 Task: Look for space in Belmont, United States from 10th June, 2023 to 25th June, 2023 for 4 adults in price range Rs.10000 to Rs.15000. Place can be private room with 4 bedrooms having 4 beds and 4 bathrooms. Property type can be house, flat, guest house, hotel. Amenities needed are: wifi, TV, free parkinig on premises, gym, breakfast. Booking option can be shelf check-in. Required host language is English.
Action: Mouse moved to (472, 93)
Screenshot: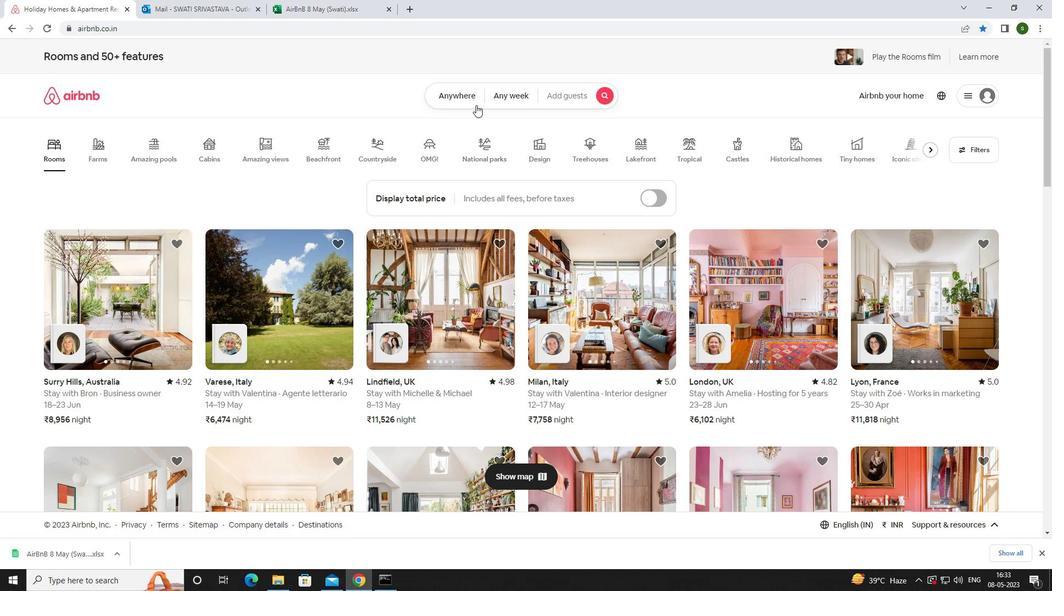 
Action: Mouse pressed left at (472, 93)
Screenshot: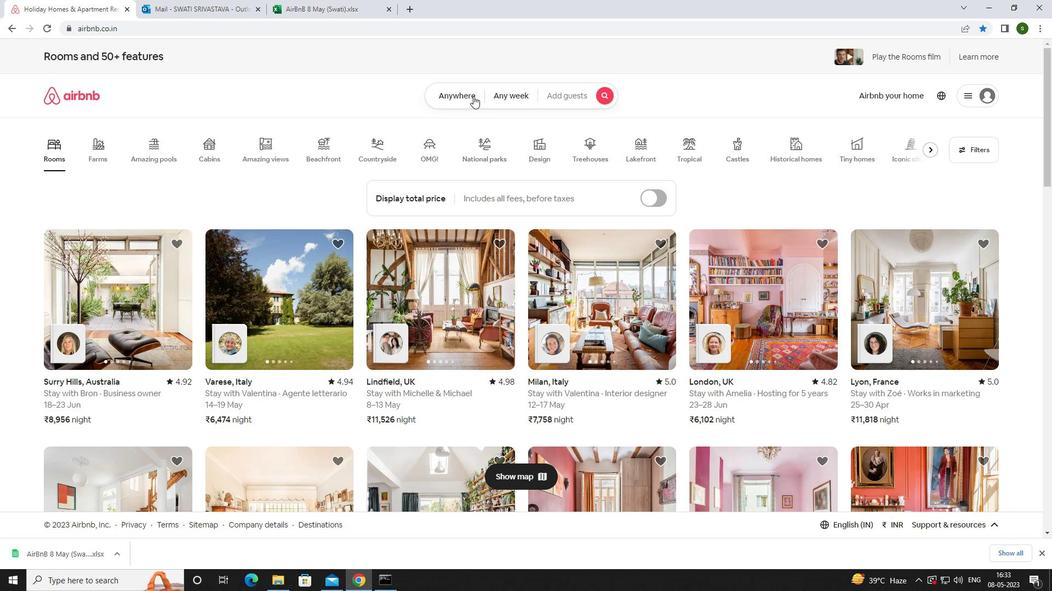 
Action: Mouse moved to (399, 144)
Screenshot: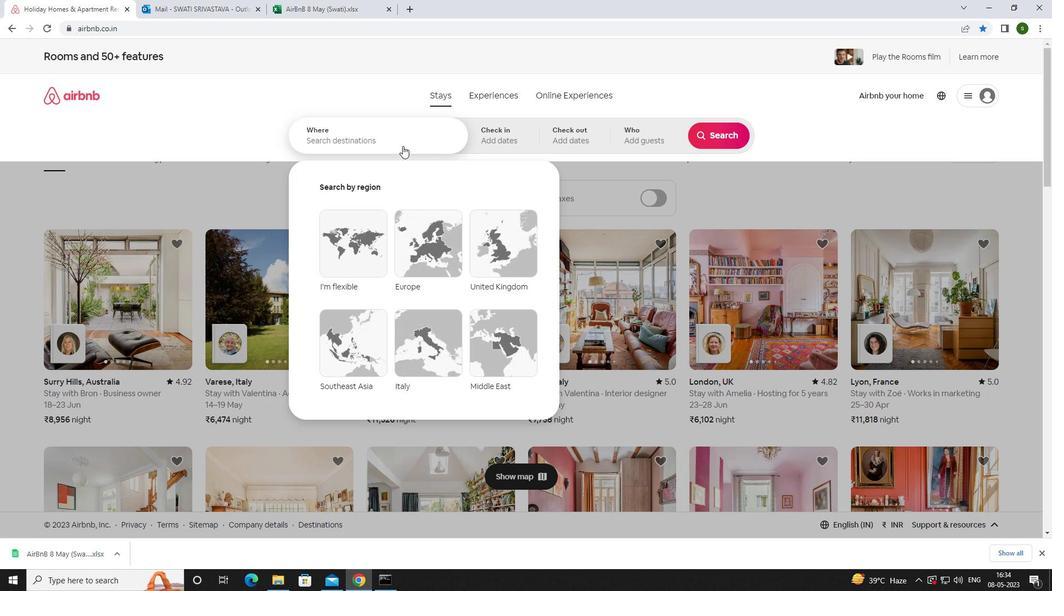 
Action: Mouse pressed left at (399, 144)
Screenshot: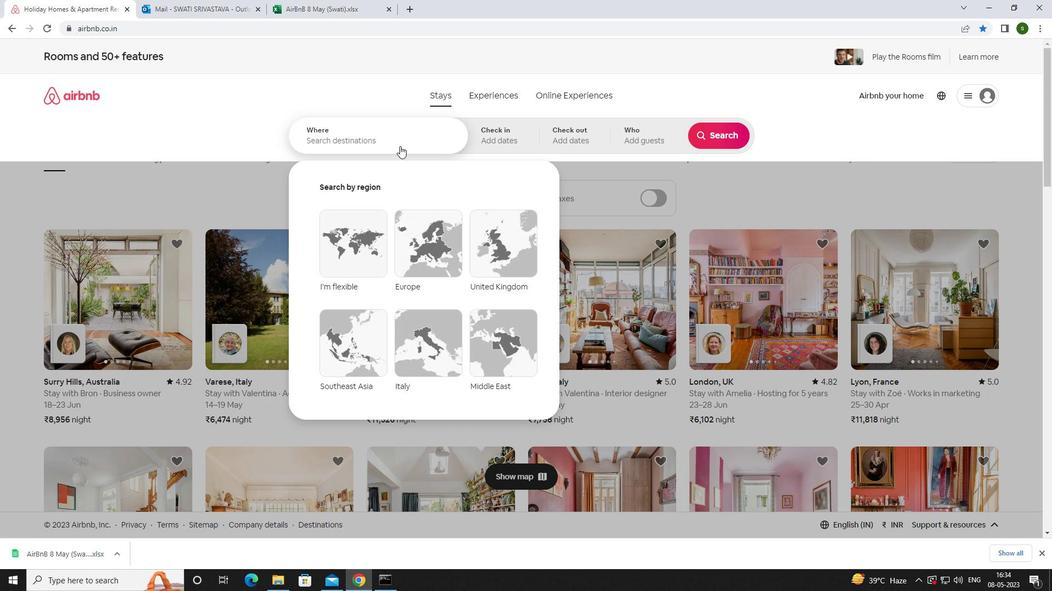 
Action: Mouse moved to (400, 144)
Screenshot: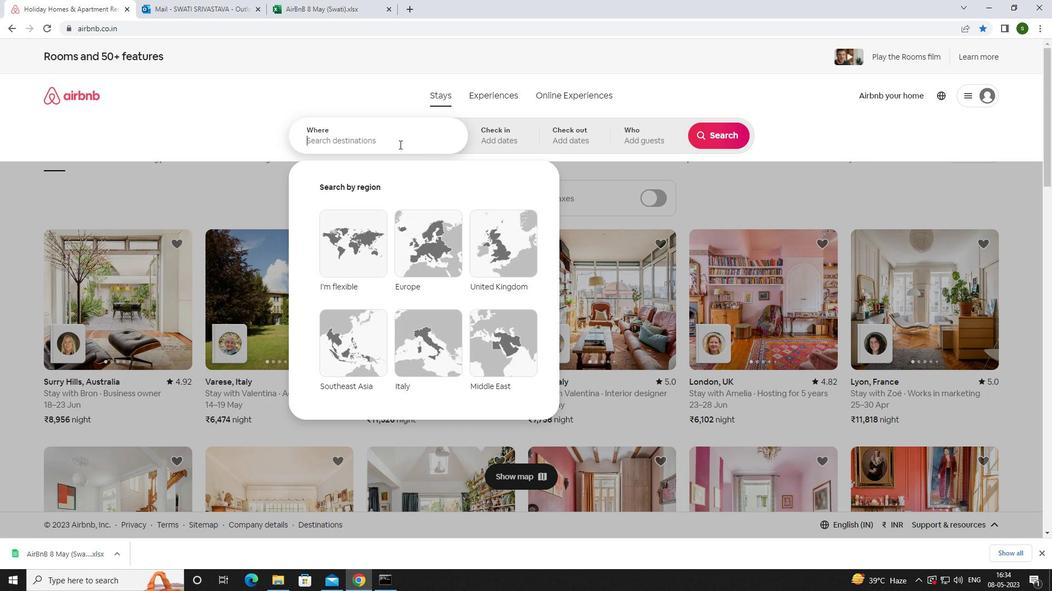 
Action: Key pressed <Key.caps_lock>b<Key.caps_lock>elmont,<Key.space><Key.caps_lock>u<Key.caps_lock>nited<Key.space>
Screenshot: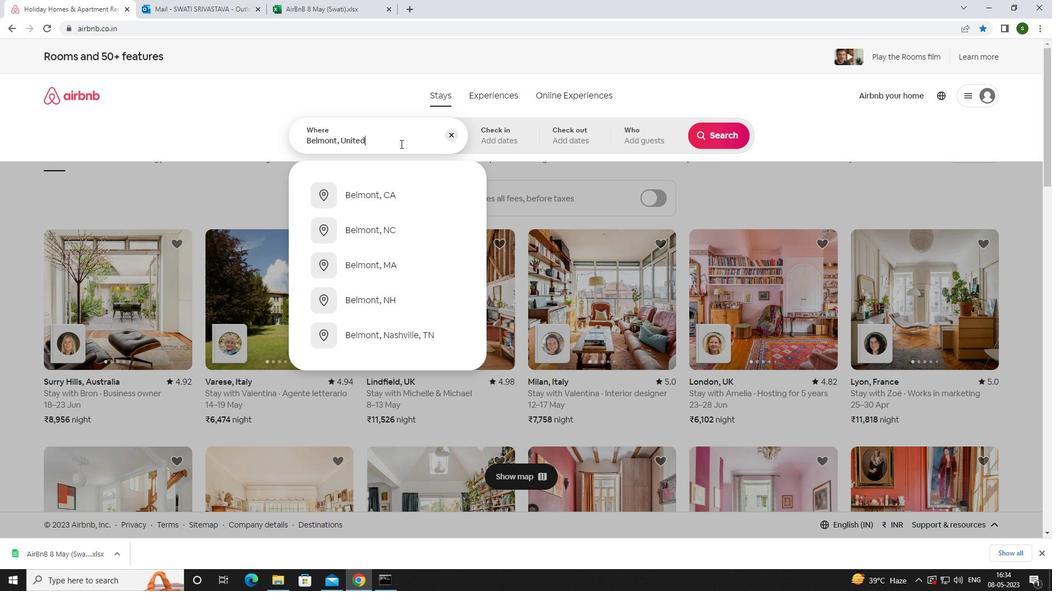 
Action: Mouse moved to (401, 144)
Screenshot: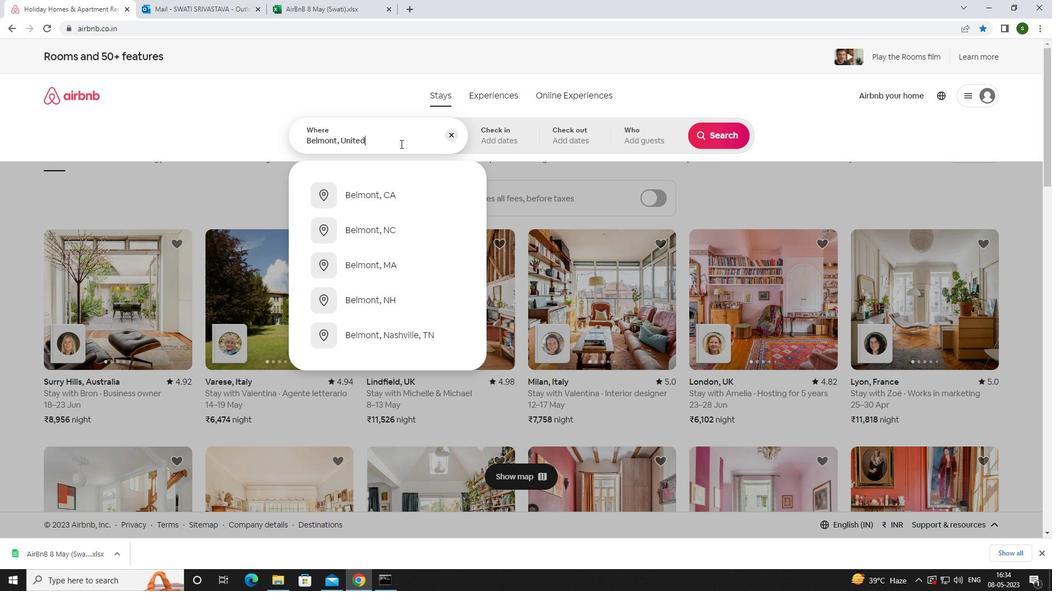 
Action: Key pressed <Key.caps_lock>s<Key.caps_lock>tates<Key.enter>
Screenshot: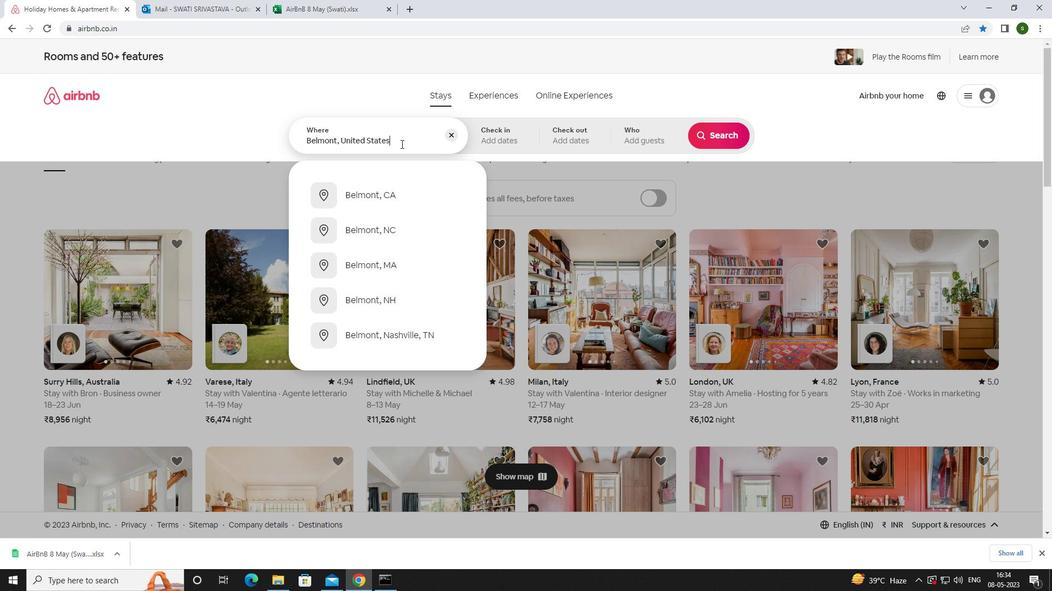 
Action: Mouse moved to (704, 292)
Screenshot: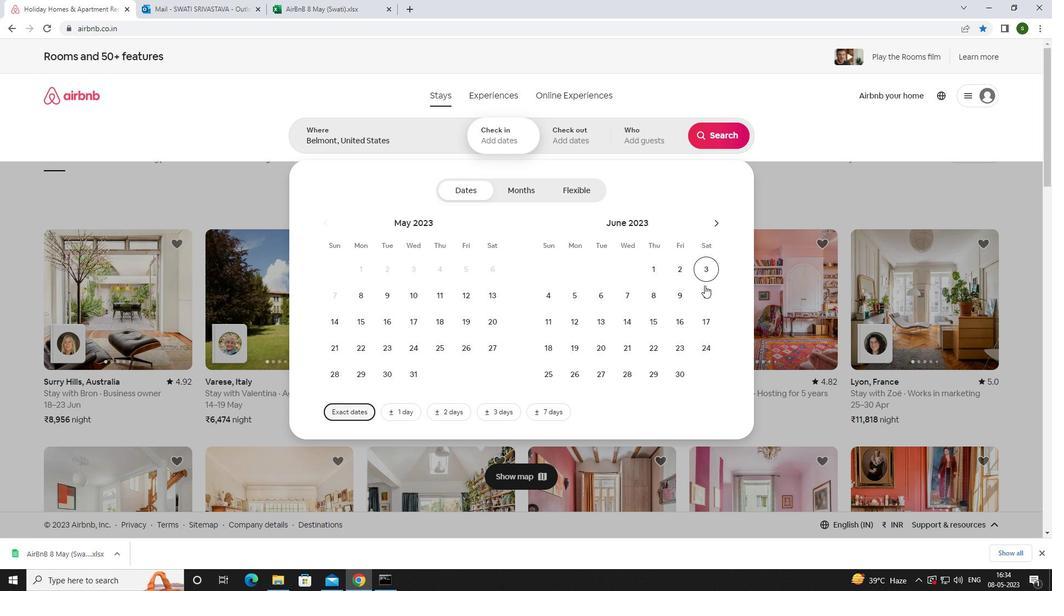 
Action: Mouse pressed left at (704, 292)
Screenshot: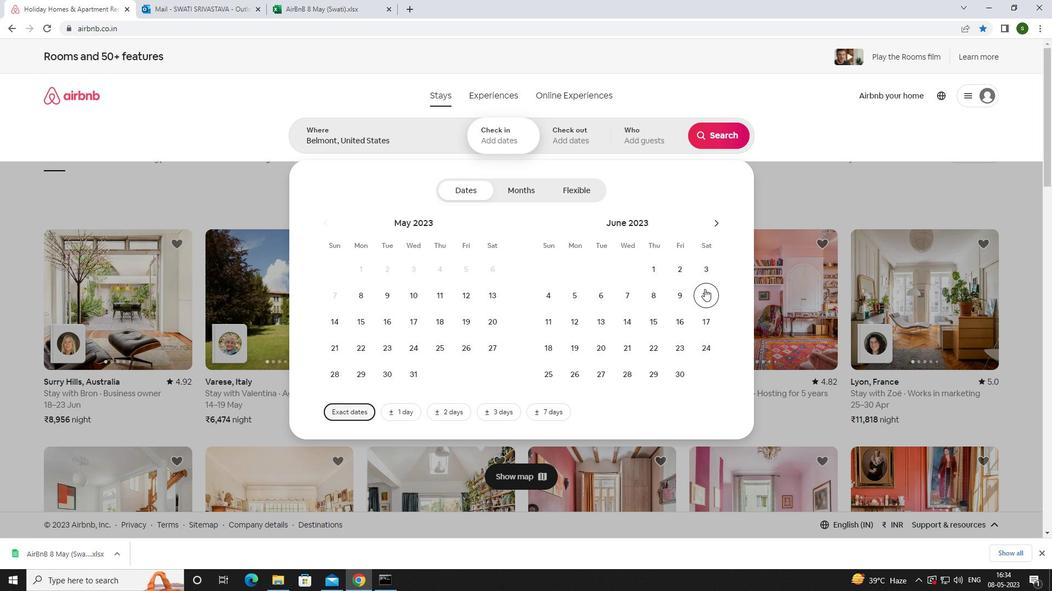 
Action: Mouse moved to (555, 373)
Screenshot: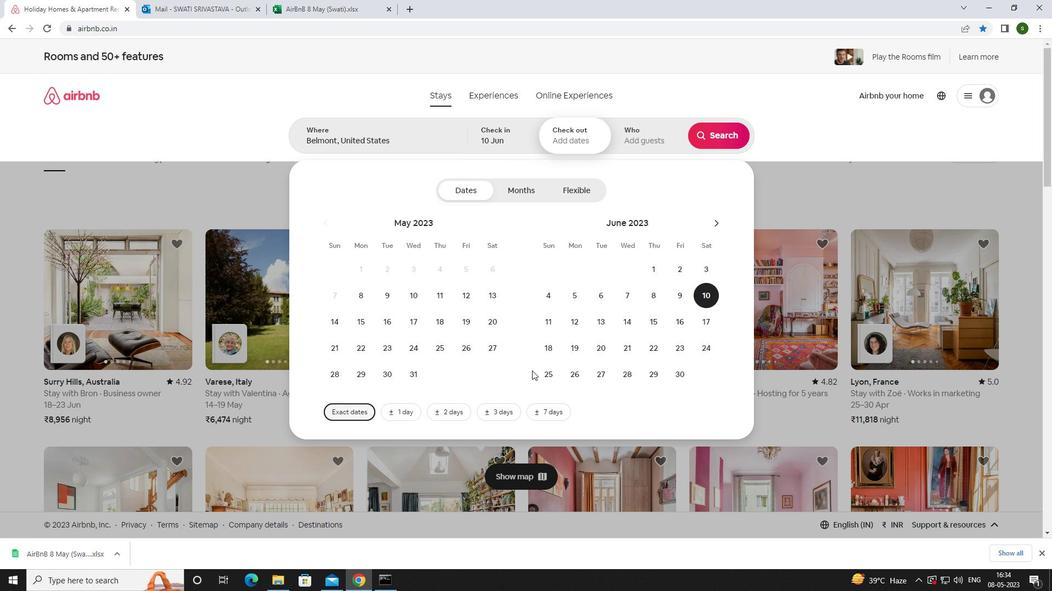 
Action: Mouse pressed left at (555, 373)
Screenshot: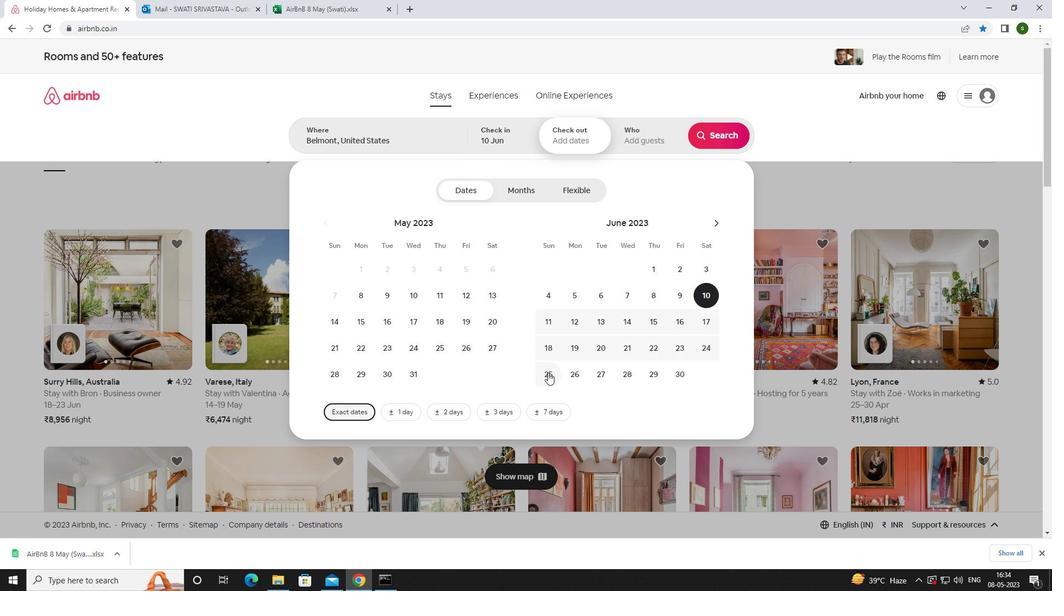 
Action: Mouse moved to (644, 141)
Screenshot: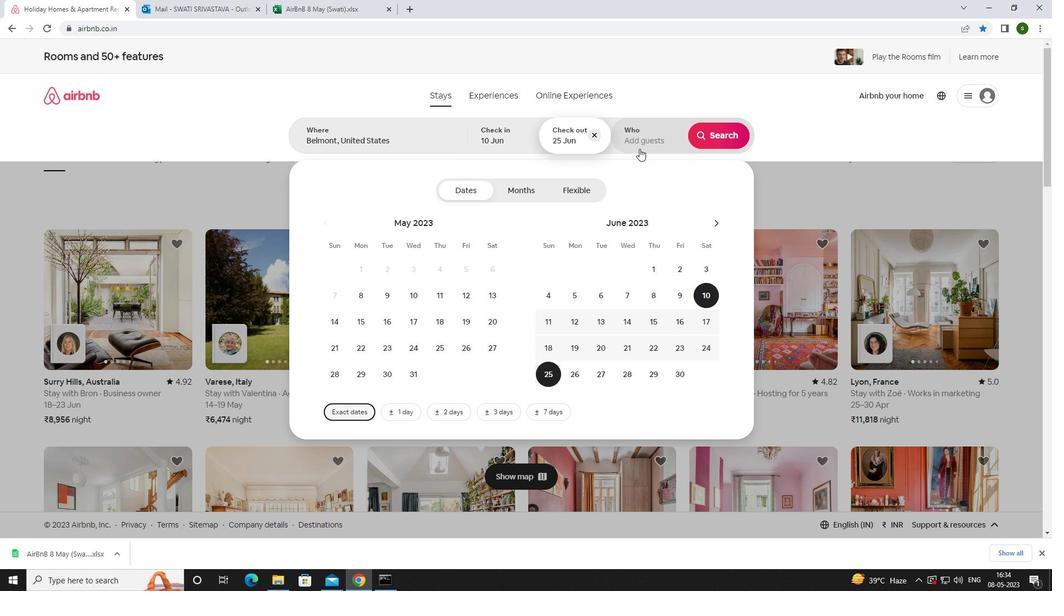 
Action: Mouse pressed left at (644, 141)
Screenshot: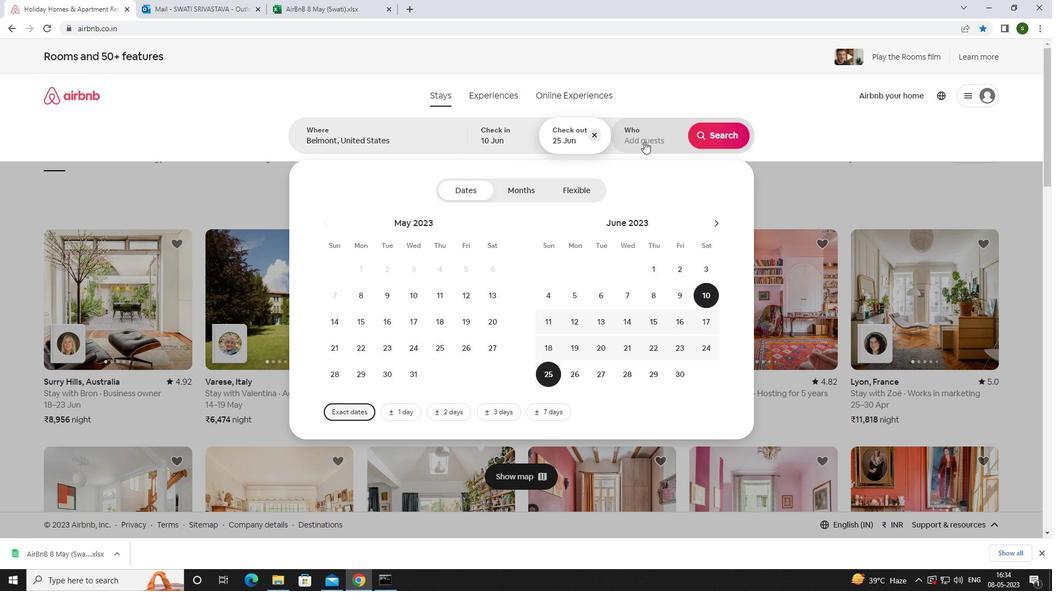 
Action: Mouse moved to (719, 196)
Screenshot: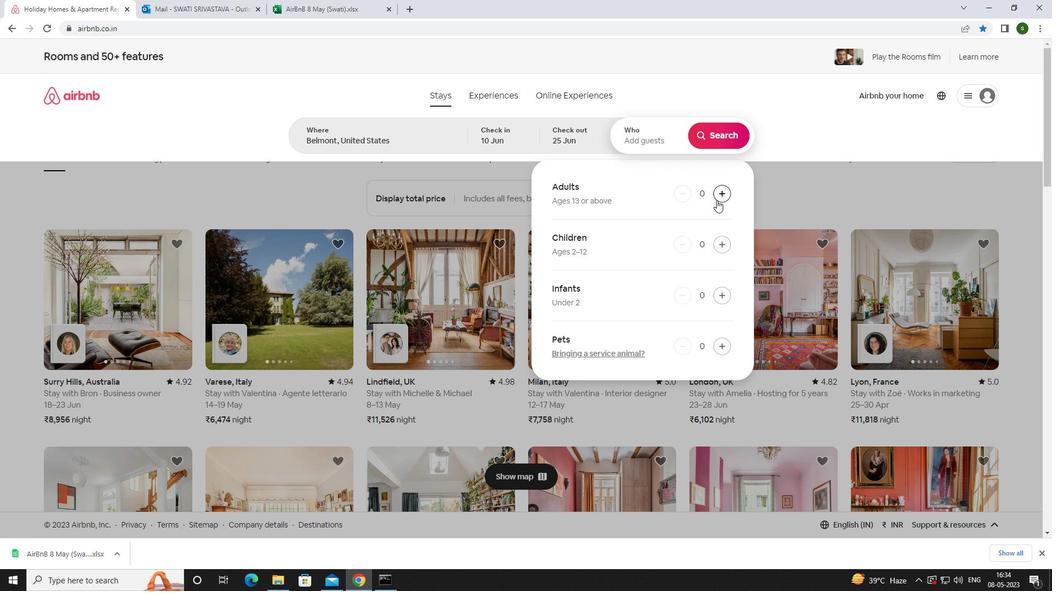 
Action: Mouse pressed left at (719, 196)
Screenshot: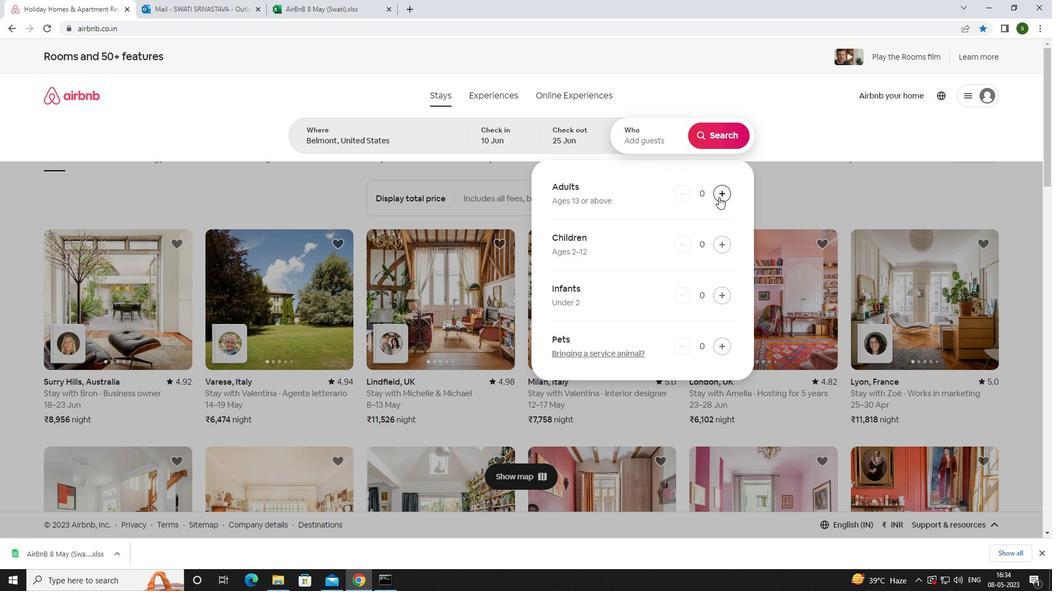 
Action: Mouse pressed left at (719, 196)
Screenshot: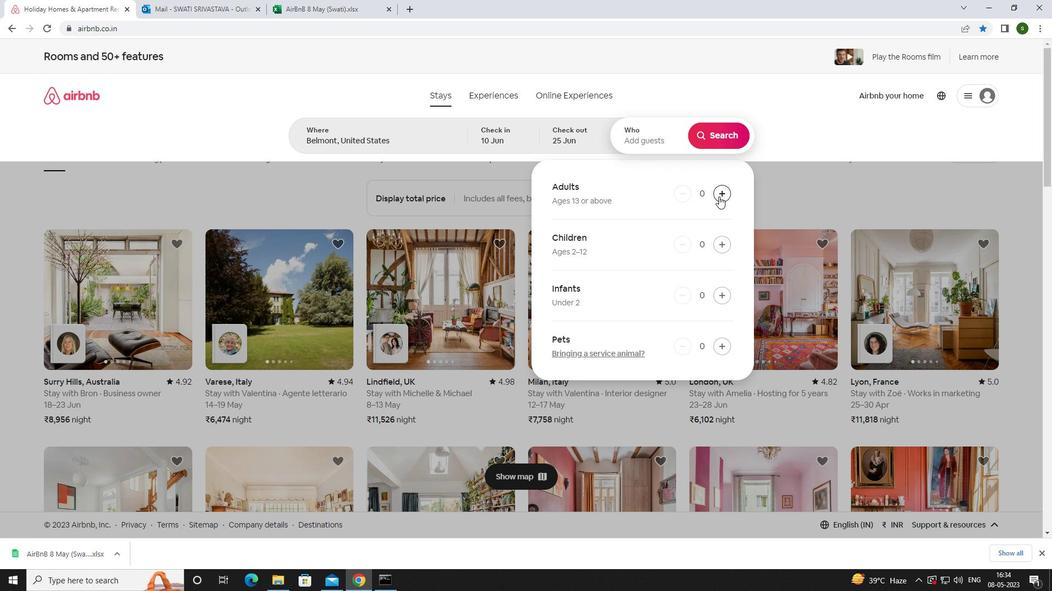 
Action: Mouse pressed left at (719, 196)
Screenshot: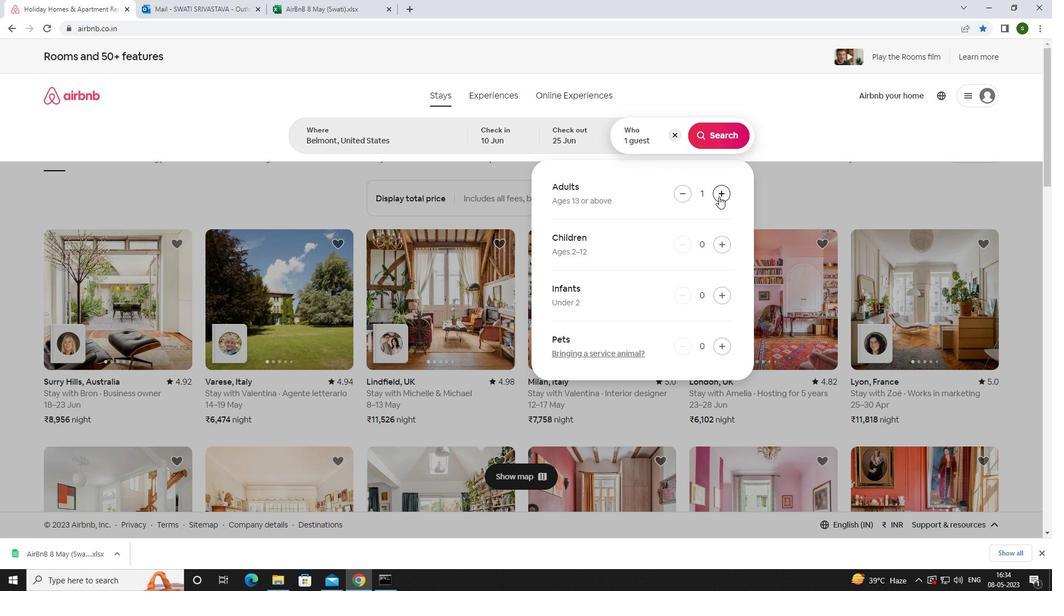 
Action: Mouse pressed left at (719, 196)
Screenshot: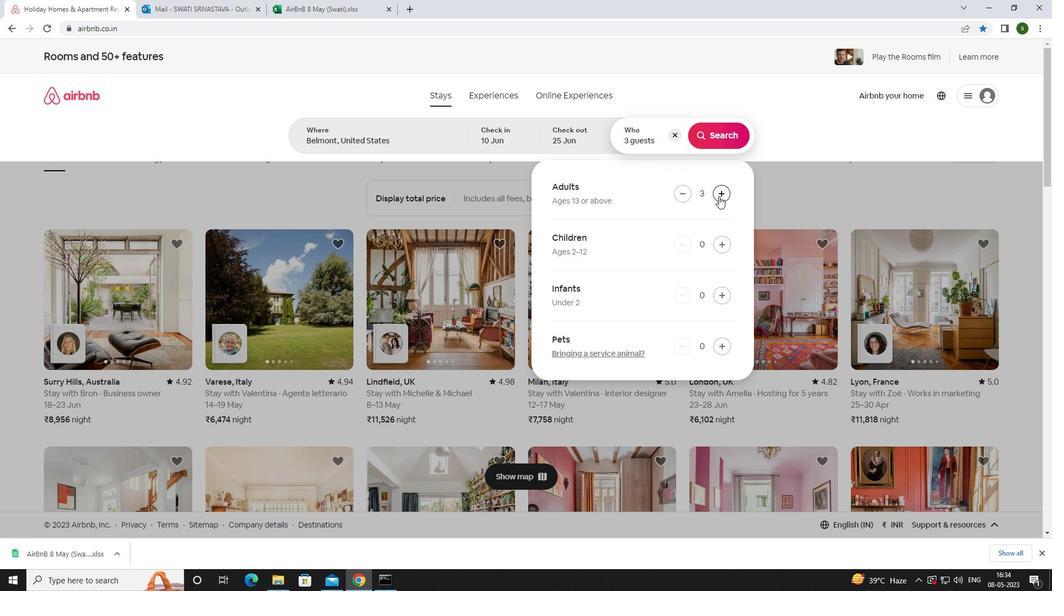 
Action: Mouse moved to (722, 133)
Screenshot: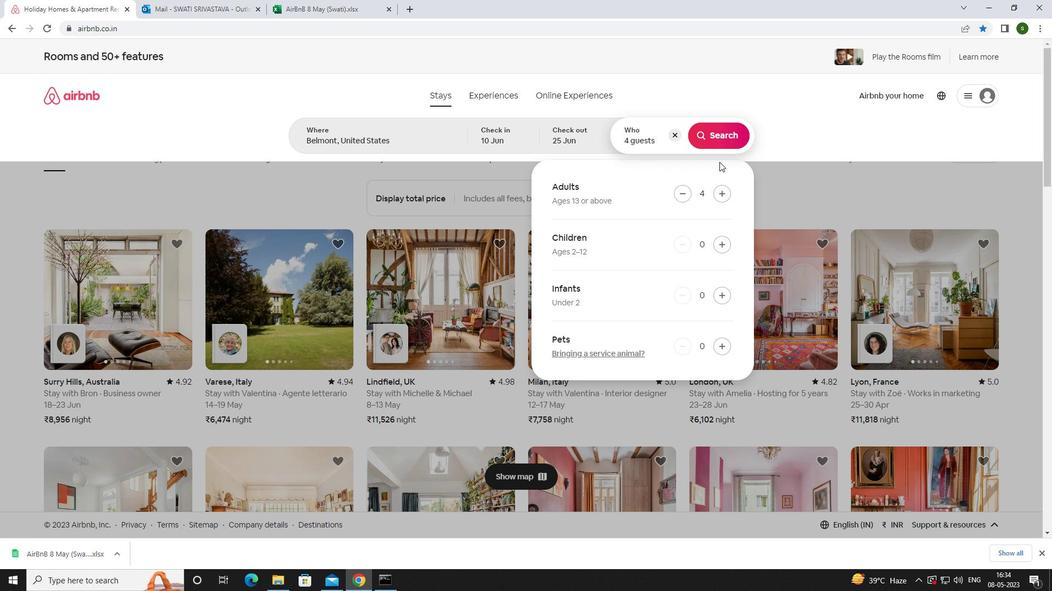
Action: Mouse pressed left at (722, 133)
Screenshot: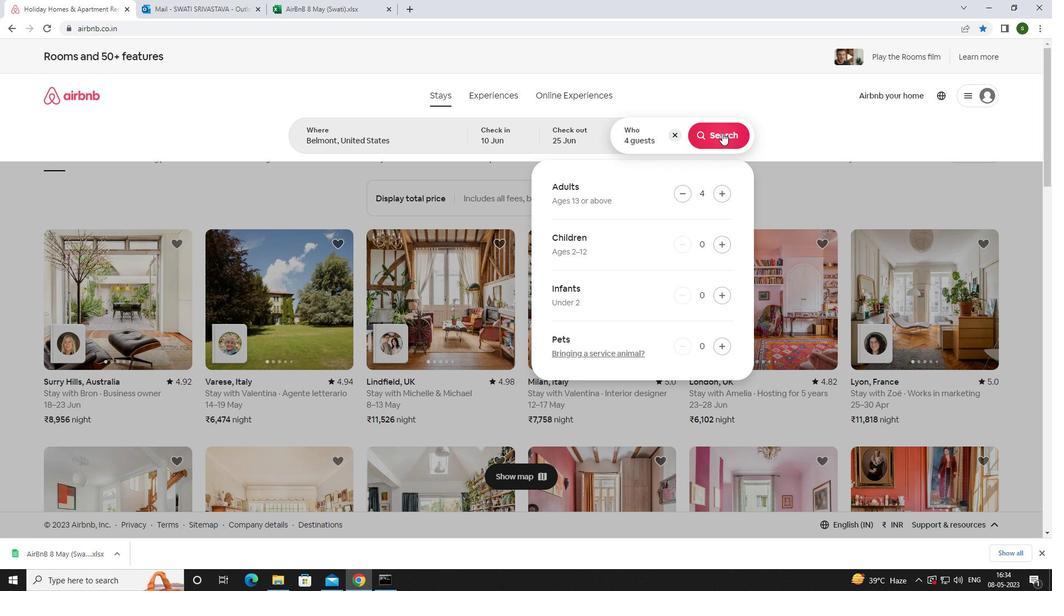 
Action: Mouse moved to (1015, 108)
Screenshot: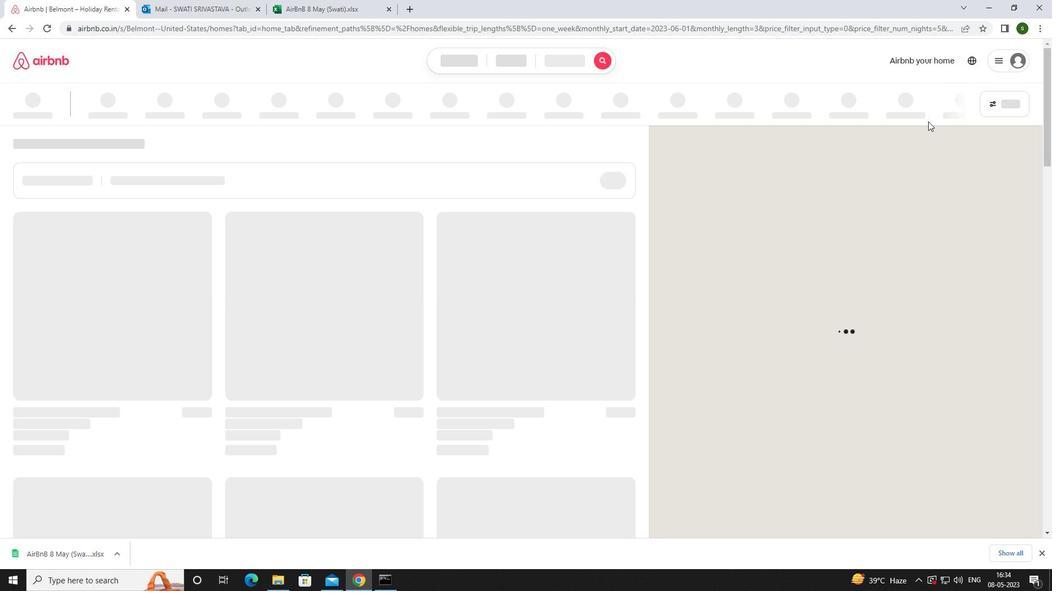 
Action: Mouse pressed left at (1015, 108)
Screenshot: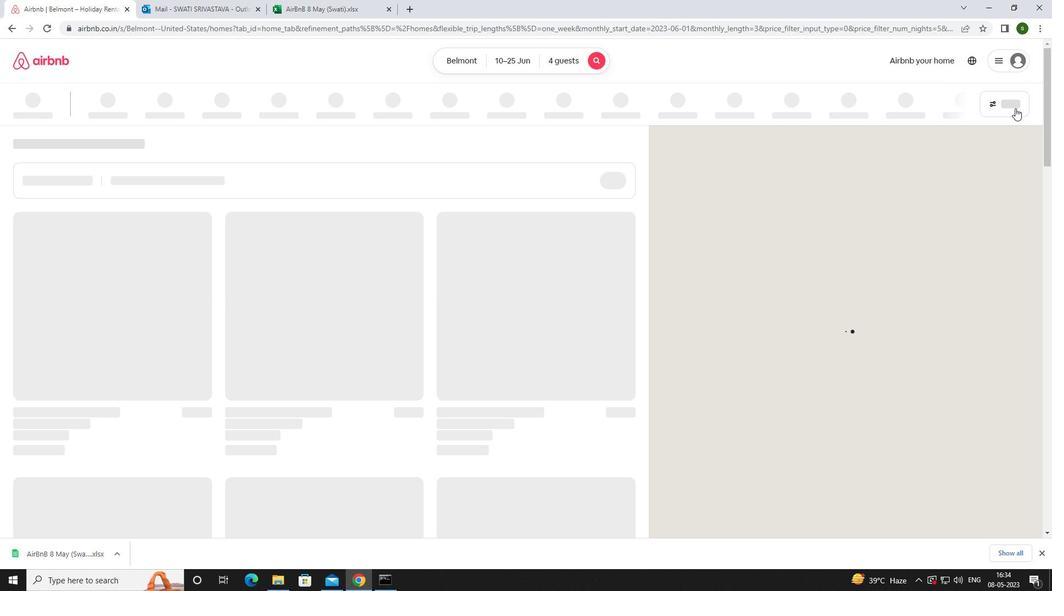 
Action: Mouse moved to (423, 378)
Screenshot: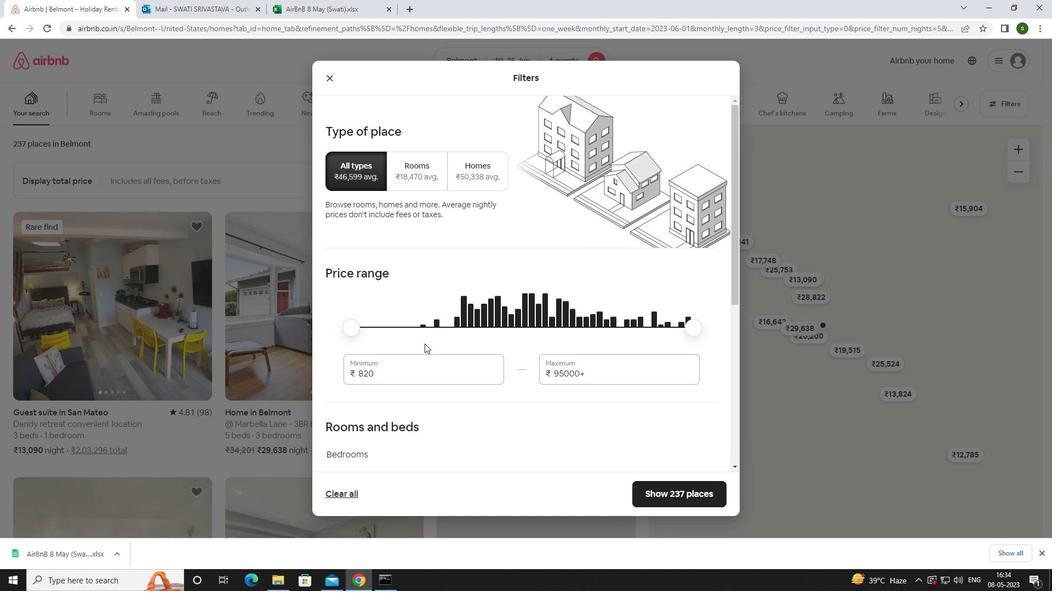 
Action: Mouse pressed left at (423, 378)
Screenshot: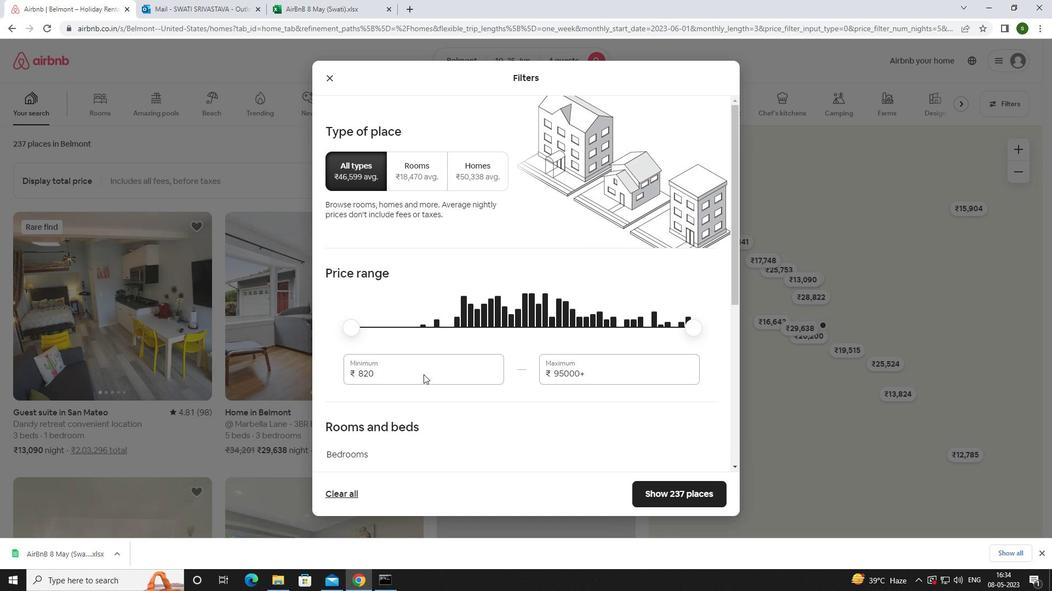 
Action: Mouse moved to (422, 378)
Screenshot: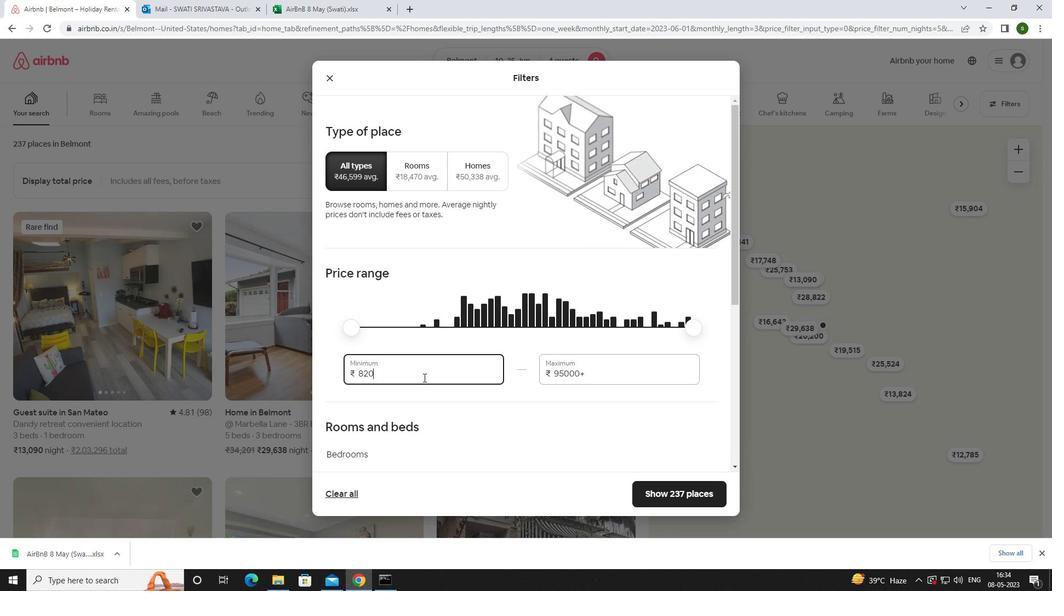 
Action: Key pressed <Key.backspace><Key.backspace><Key.backspace><Key.backspace>10000
Screenshot: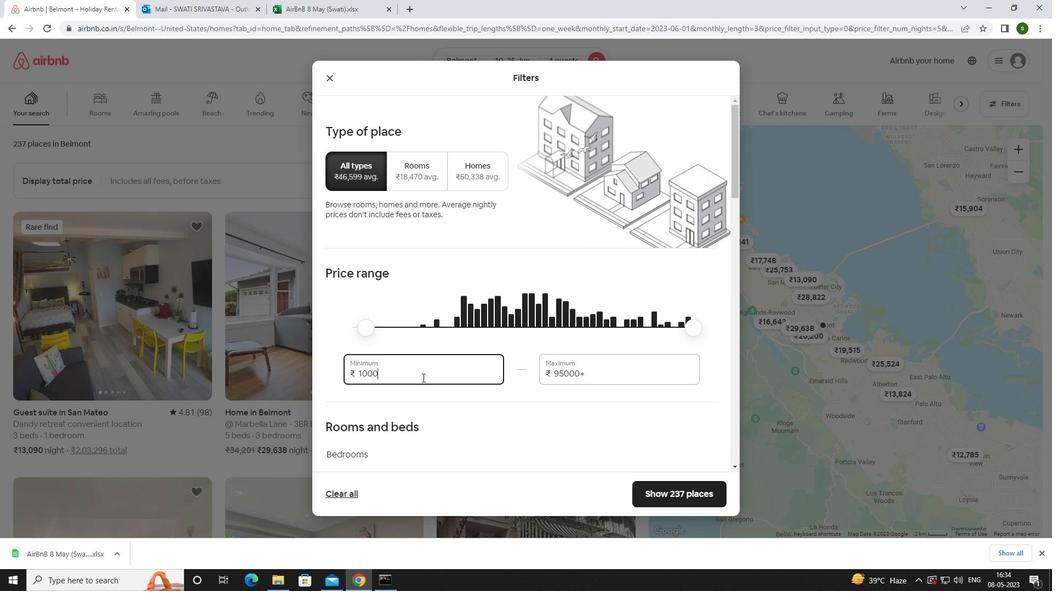 
Action: Mouse moved to (590, 370)
Screenshot: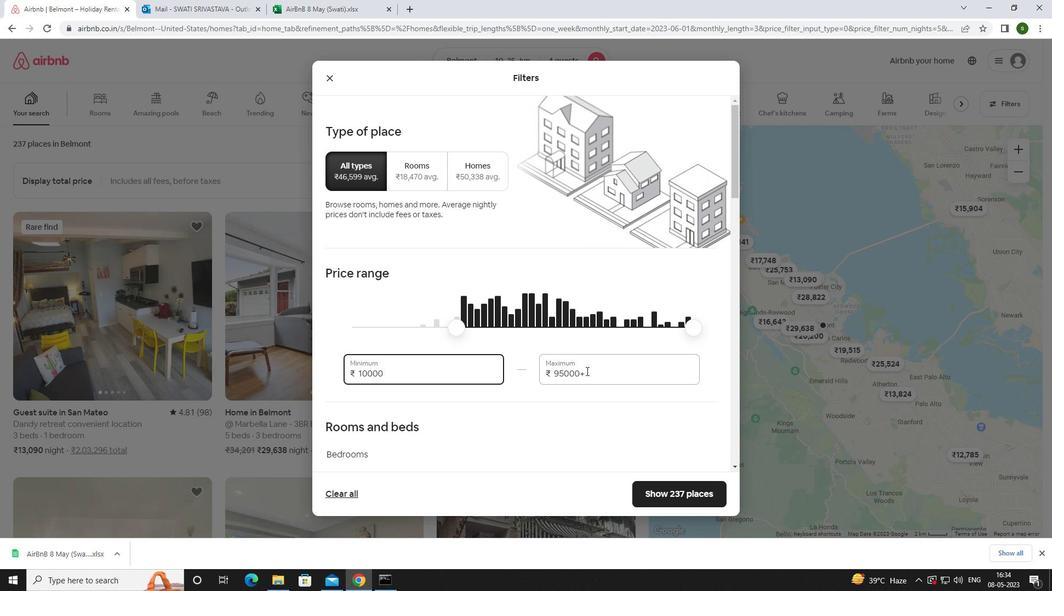 
Action: Mouse pressed left at (590, 370)
Screenshot: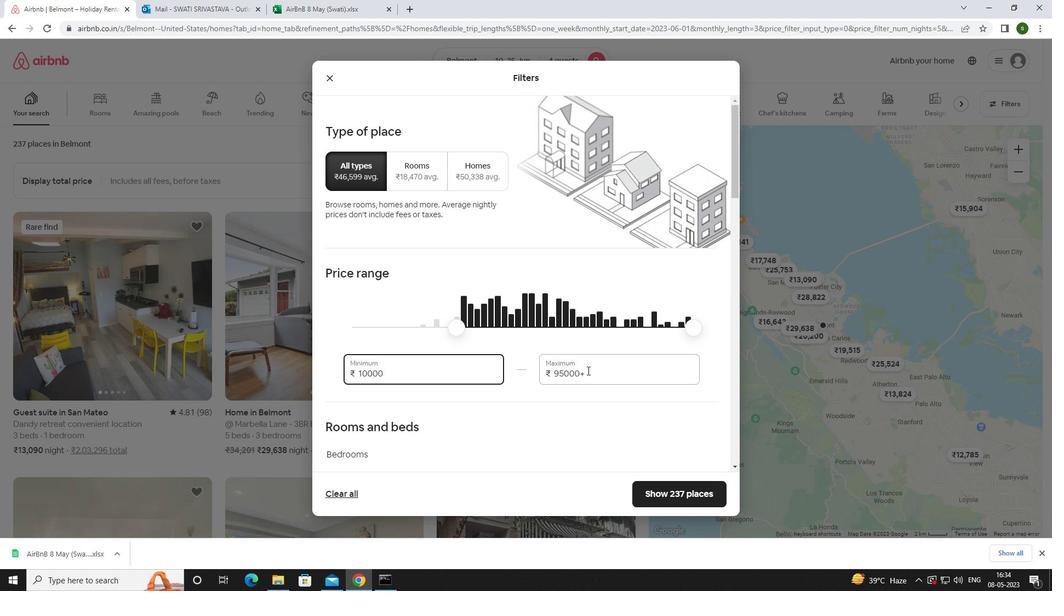 
Action: Key pressed <Key.backspace><Key.backspace><Key.backspace><Key.backspace><Key.backspace><Key.backspace><Key.backspace><Key.backspace><Key.backspace><Key.backspace><Key.backspace>15000
Screenshot: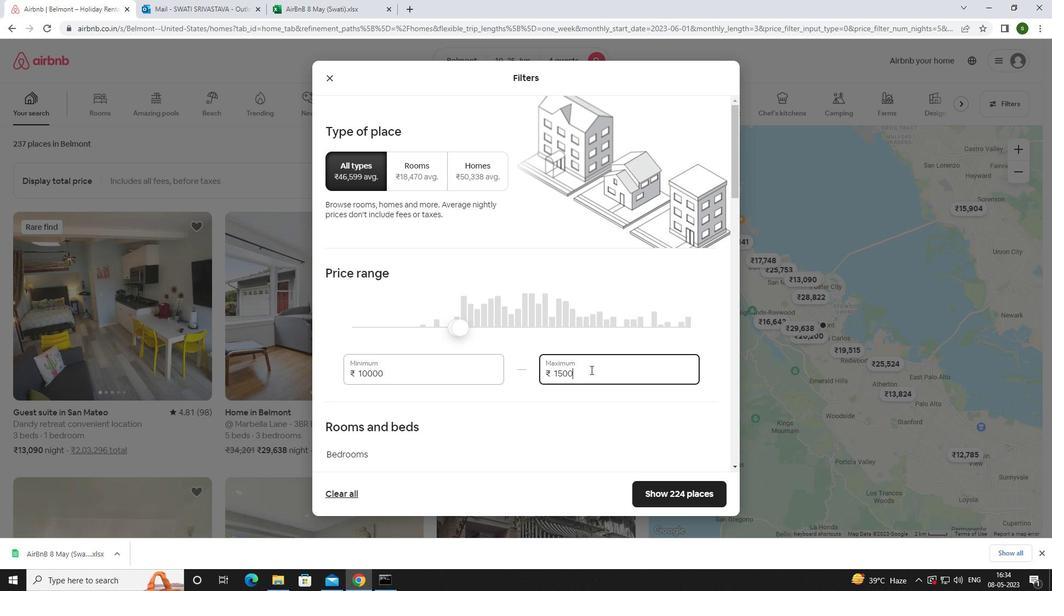 
Action: Mouse moved to (560, 367)
Screenshot: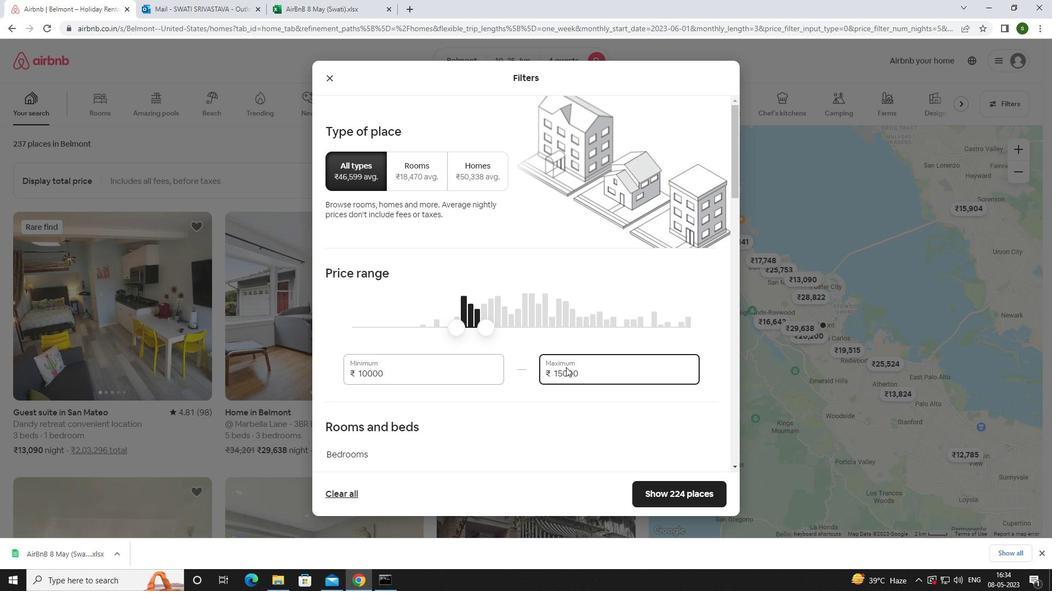
Action: Mouse scrolled (560, 366) with delta (0, 0)
Screenshot: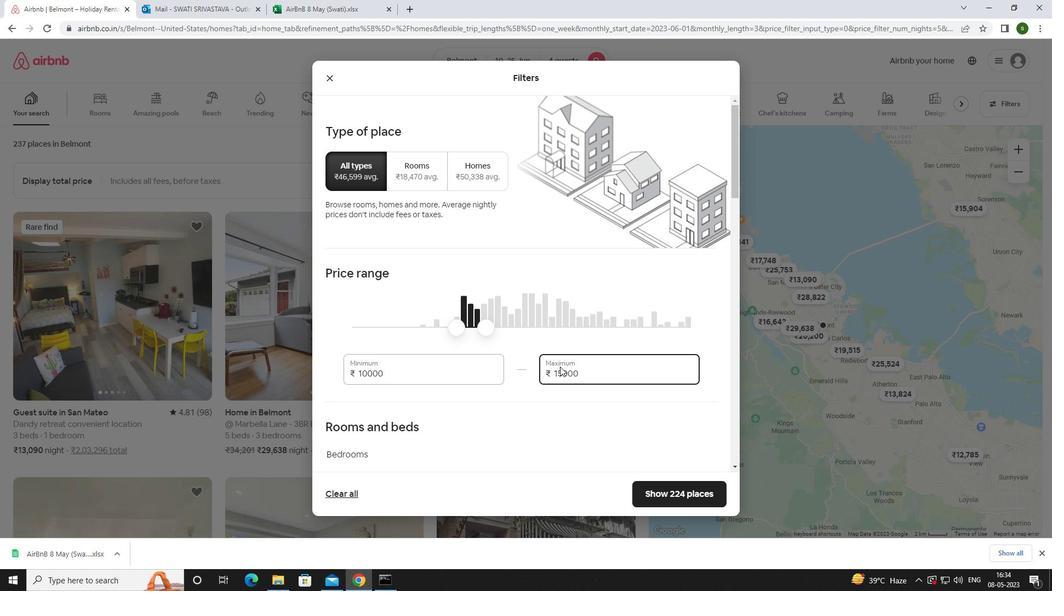
Action: Mouse scrolled (560, 366) with delta (0, 0)
Screenshot: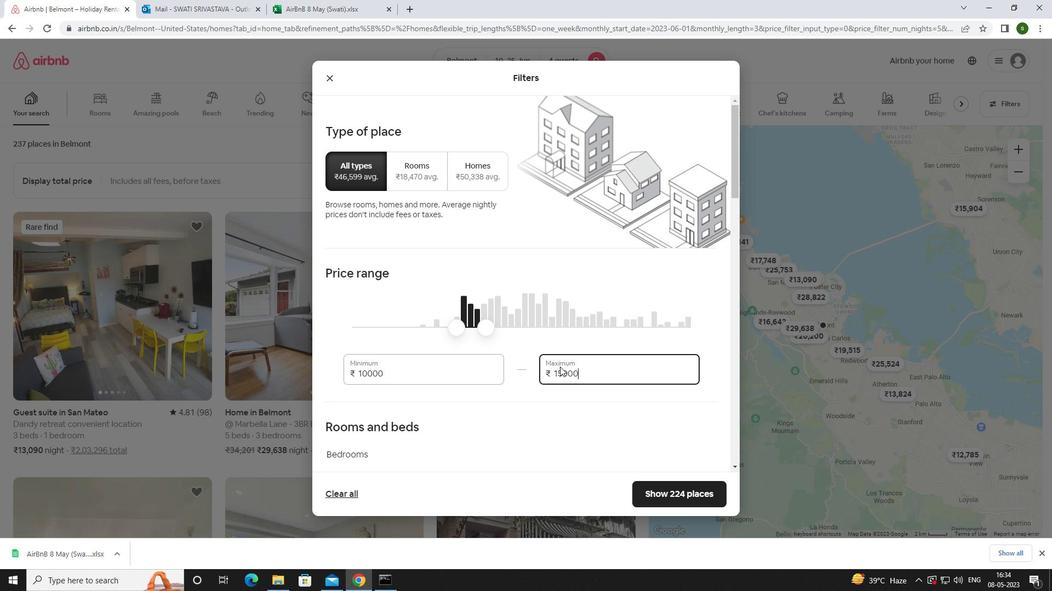 
Action: Mouse scrolled (560, 366) with delta (0, 0)
Screenshot: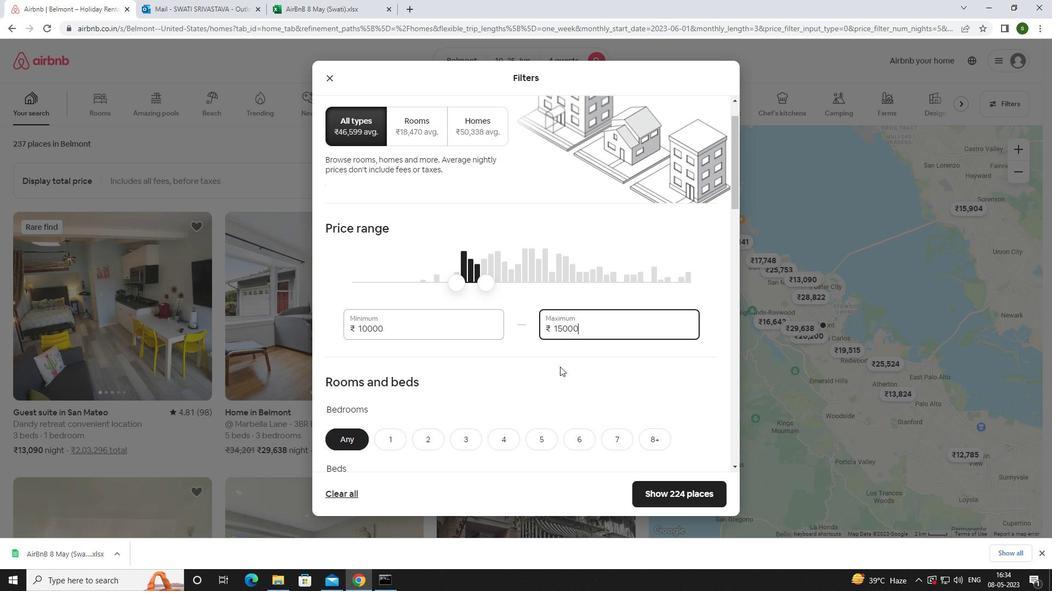 
Action: Mouse moved to (503, 320)
Screenshot: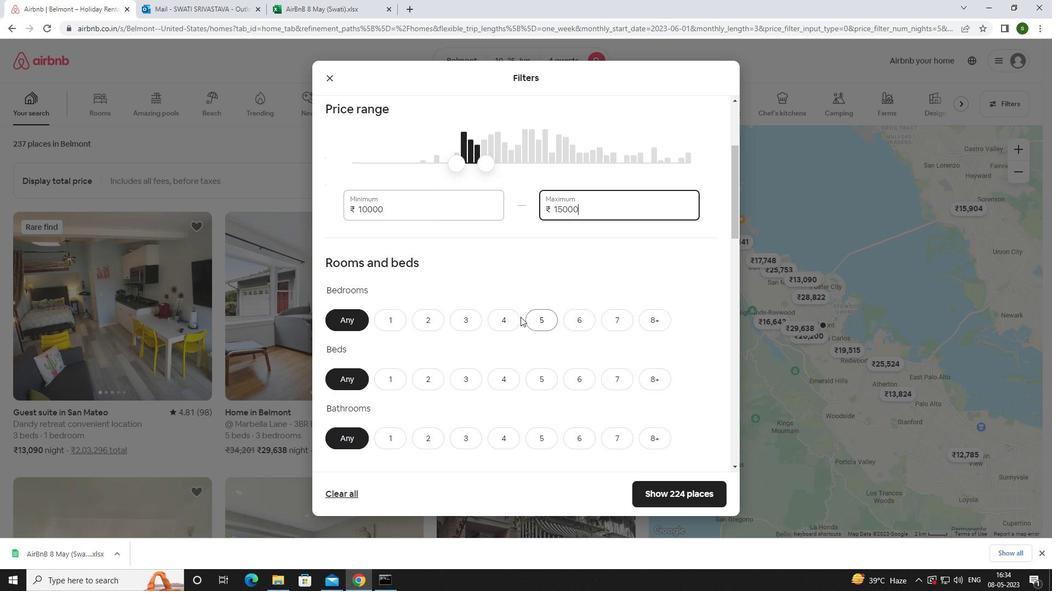
Action: Mouse pressed left at (503, 320)
Screenshot: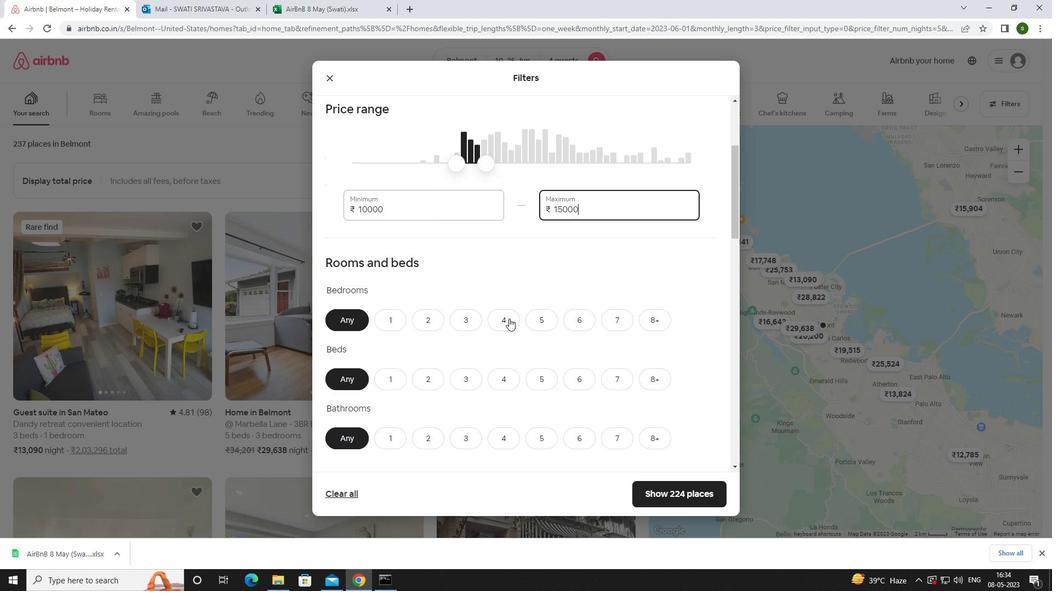 
Action: Mouse moved to (509, 380)
Screenshot: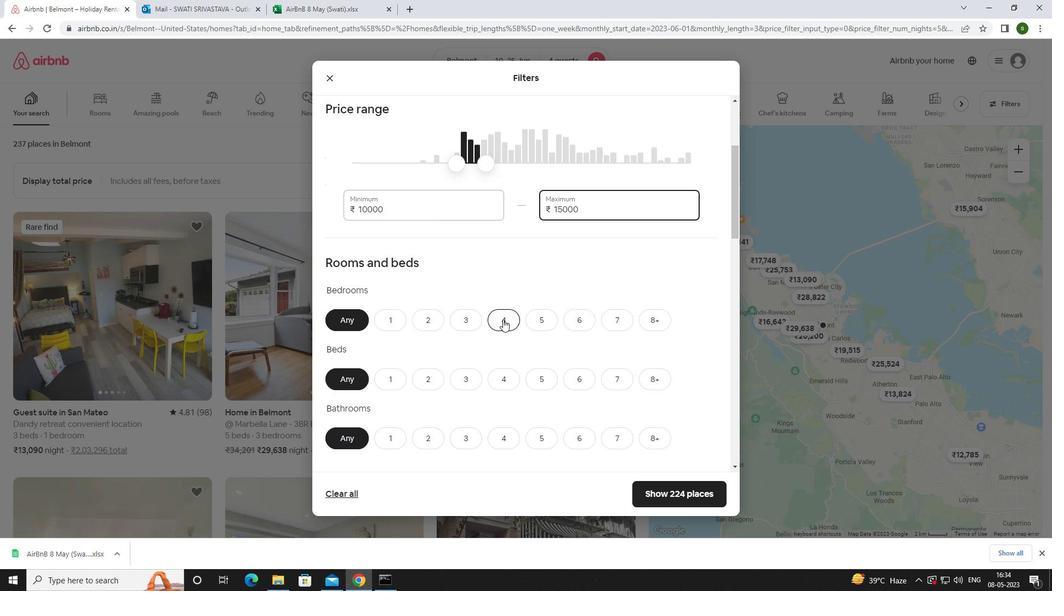 
Action: Mouse pressed left at (509, 380)
Screenshot: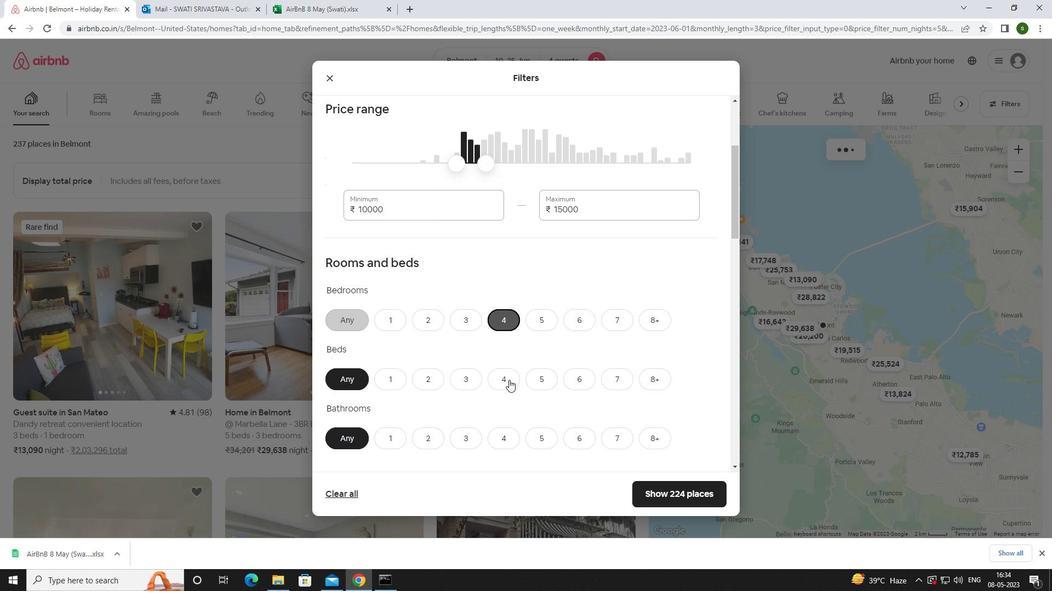 
Action: Mouse moved to (502, 434)
Screenshot: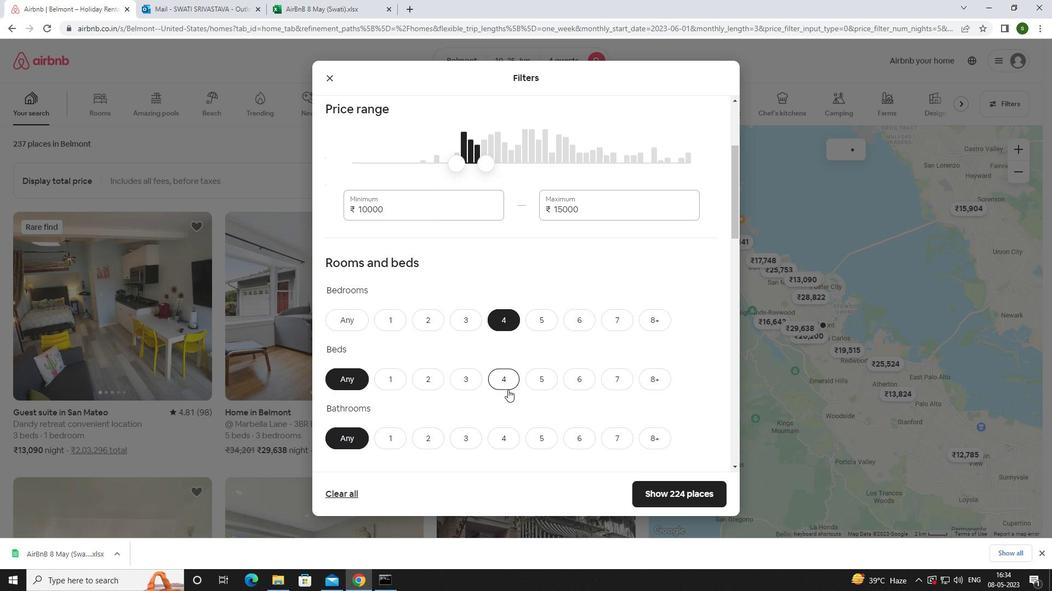
Action: Mouse pressed left at (502, 434)
Screenshot: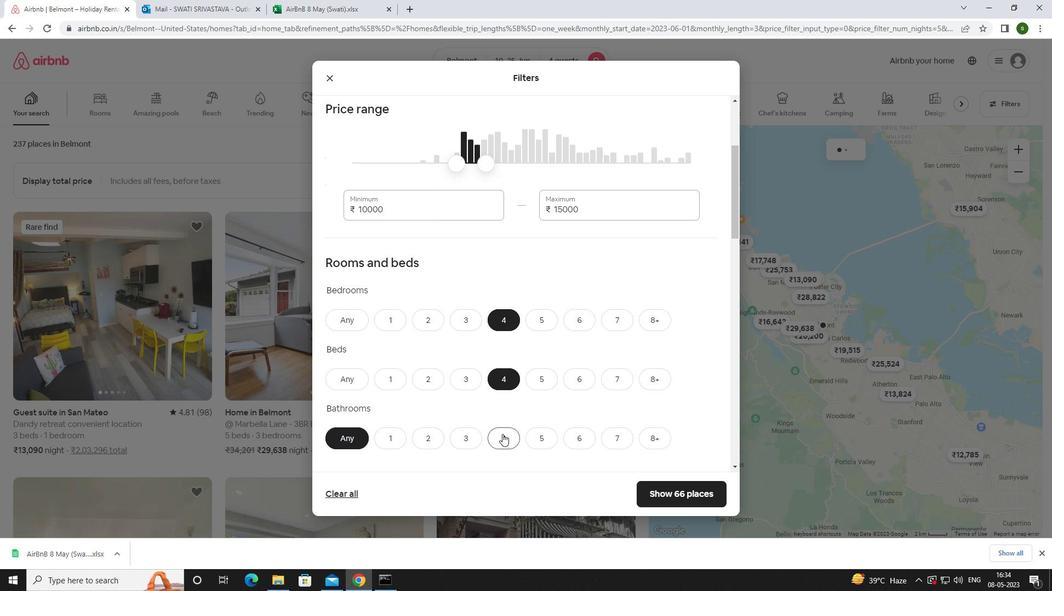 
Action: Mouse moved to (502, 433)
Screenshot: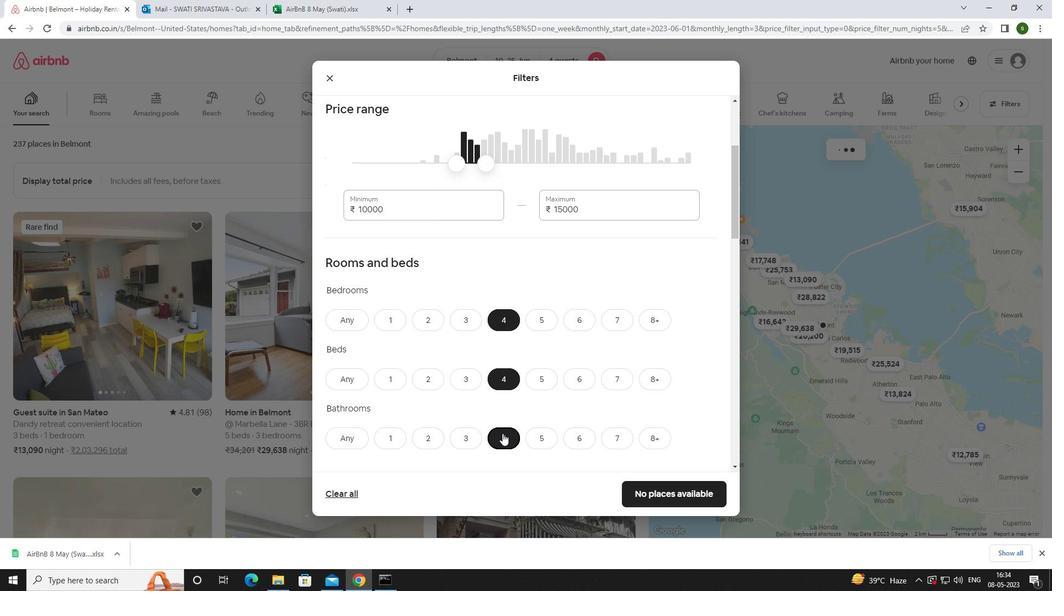 
Action: Mouse scrolled (502, 432) with delta (0, 0)
Screenshot: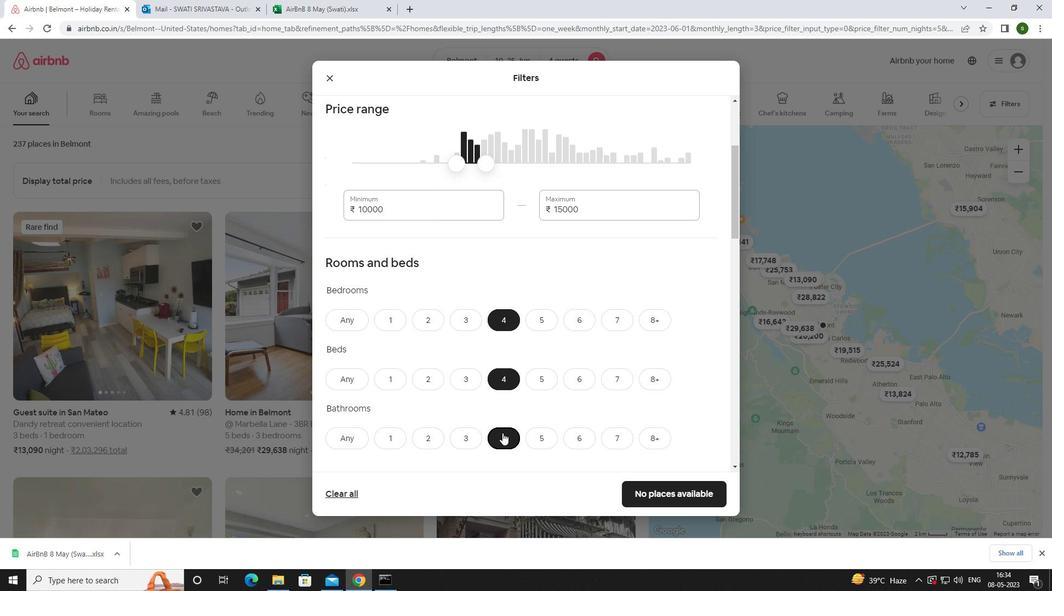 
Action: Mouse scrolled (502, 432) with delta (0, 0)
Screenshot: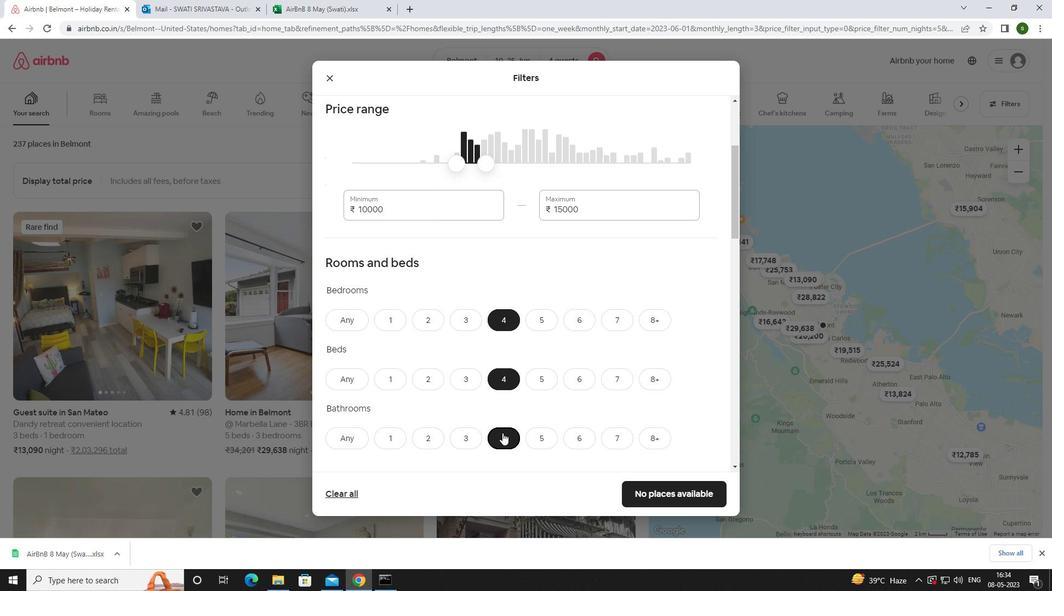 
Action: Mouse moved to (502, 432)
Screenshot: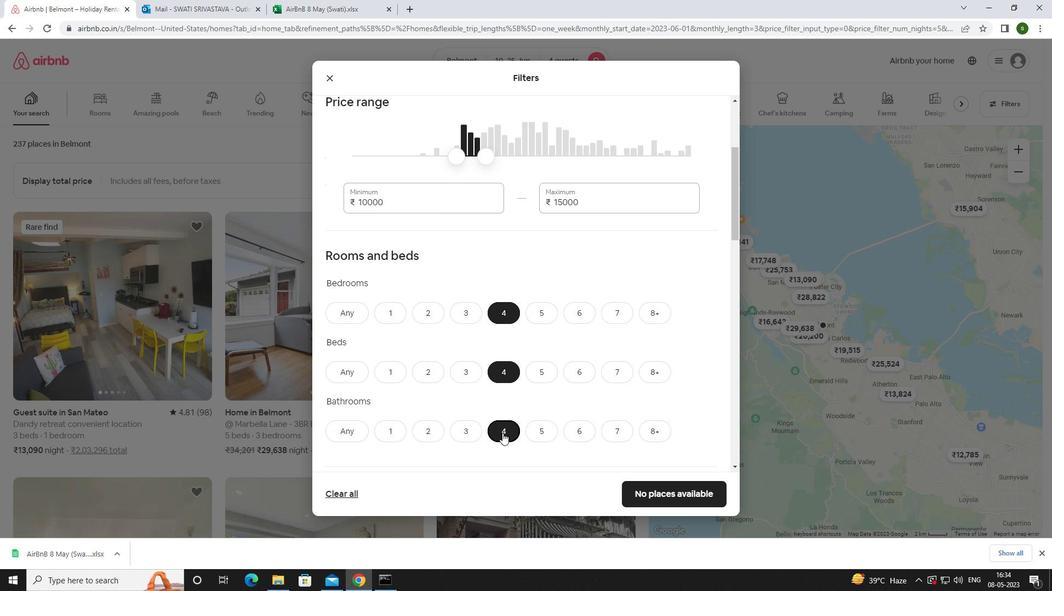 
Action: Mouse scrolled (502, 432) with delta (0, 0)
Screenshot: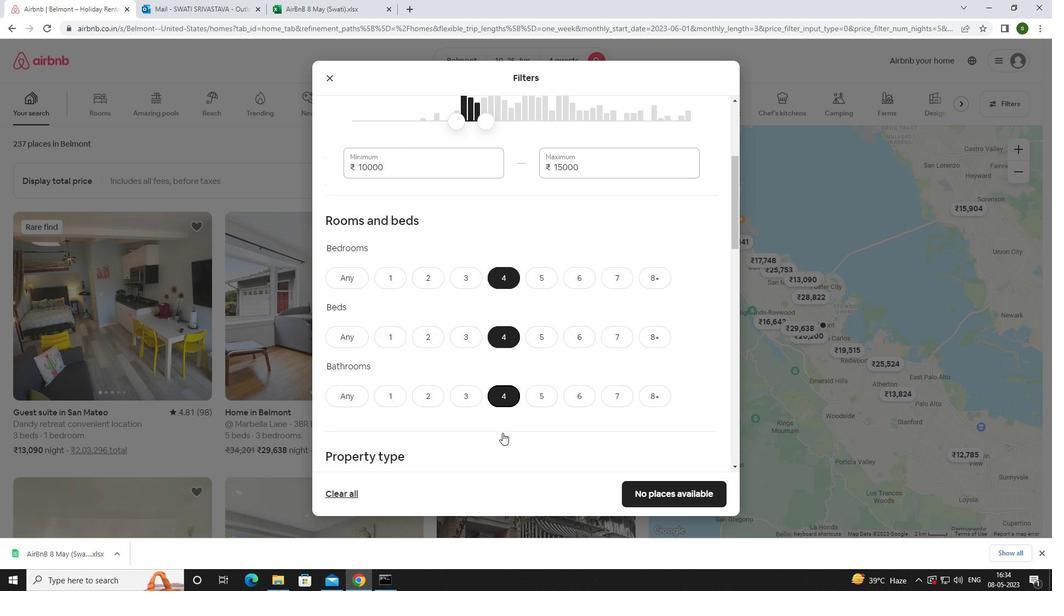
Action: Mouse moved to (381, 387)
Screenshot: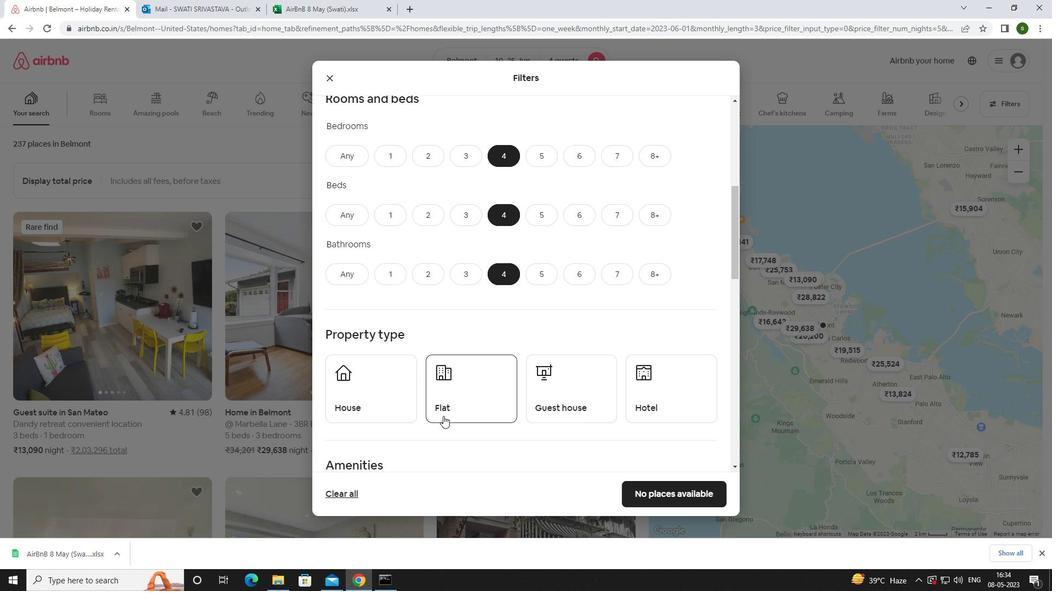 
Action: Mouse pressed left at (381, 387)
Screenshot: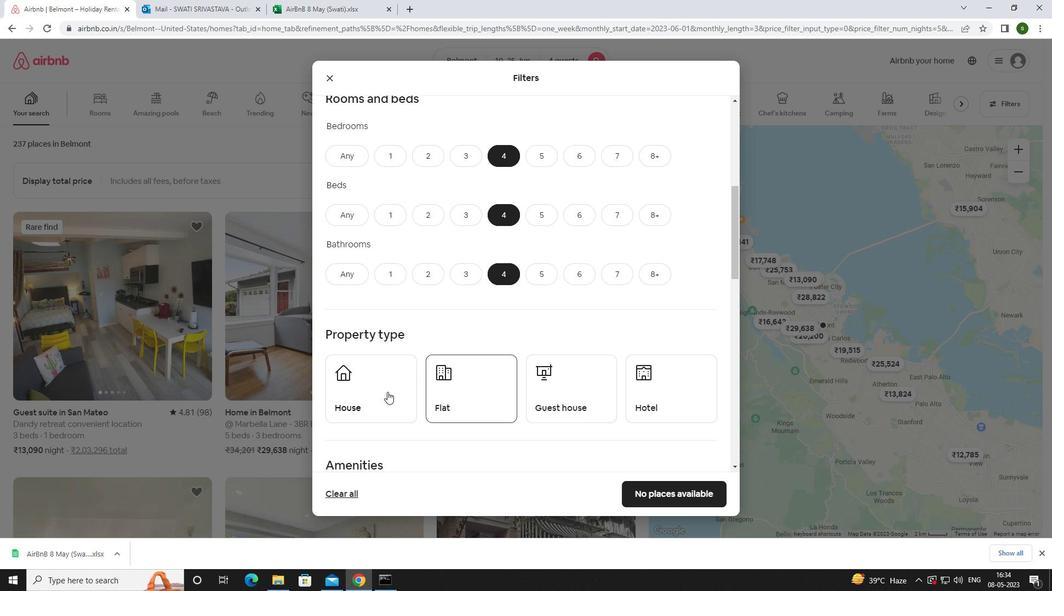 
Action: Mouse moved to (481, 385)
Screenshot: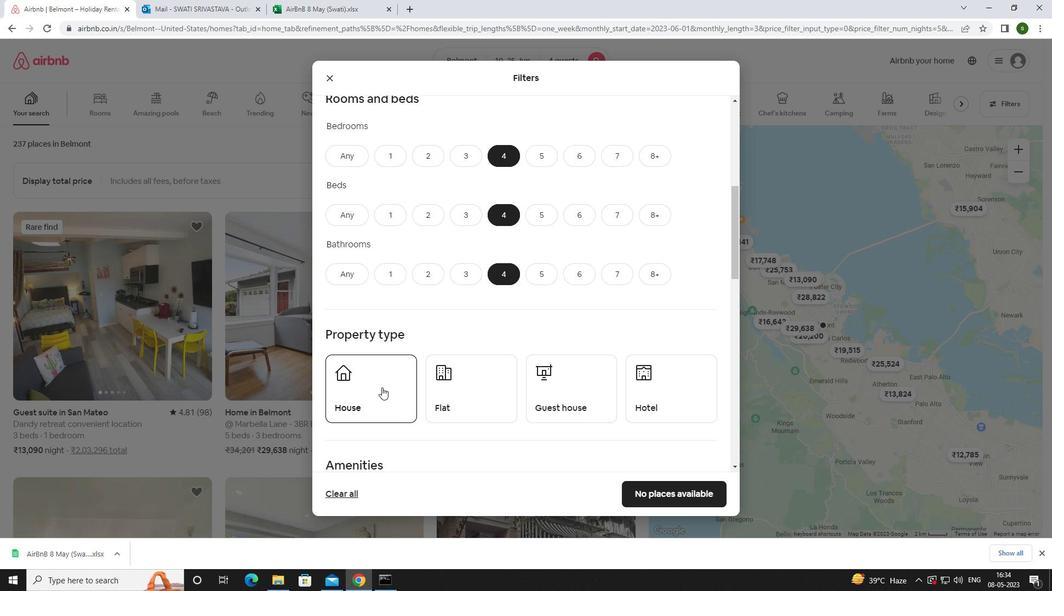 
Action: Mouse pressed left at (481, 385)
Screenshot: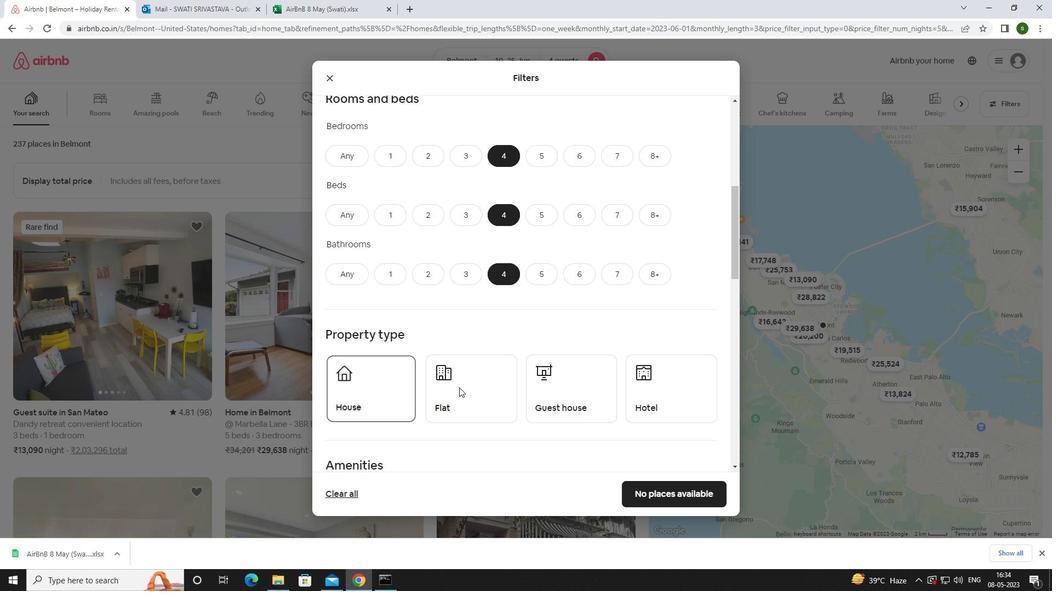 
Action: Mouse moved to (550, 383)
Screenshot: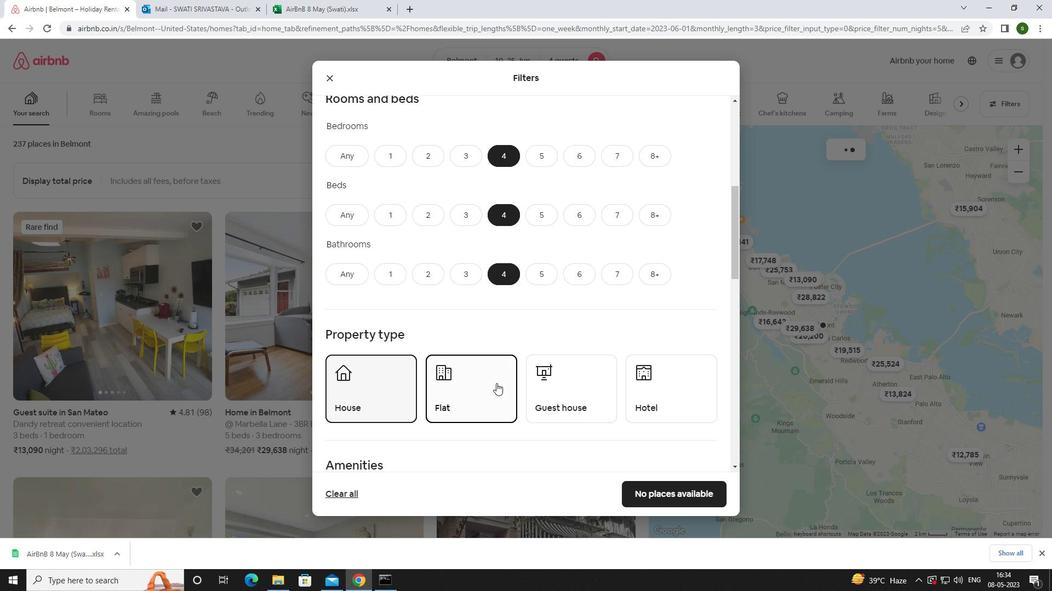 
Action: Mouse pressed left at (550, 383)
Screenshot: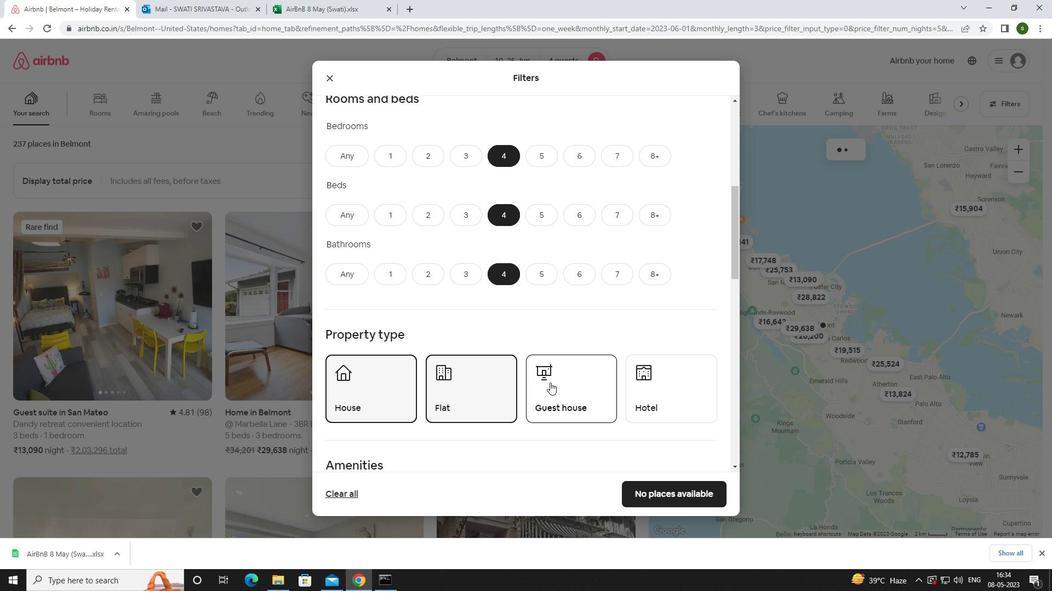 
Action: Mouse moved to (638, 395)
Screenshot: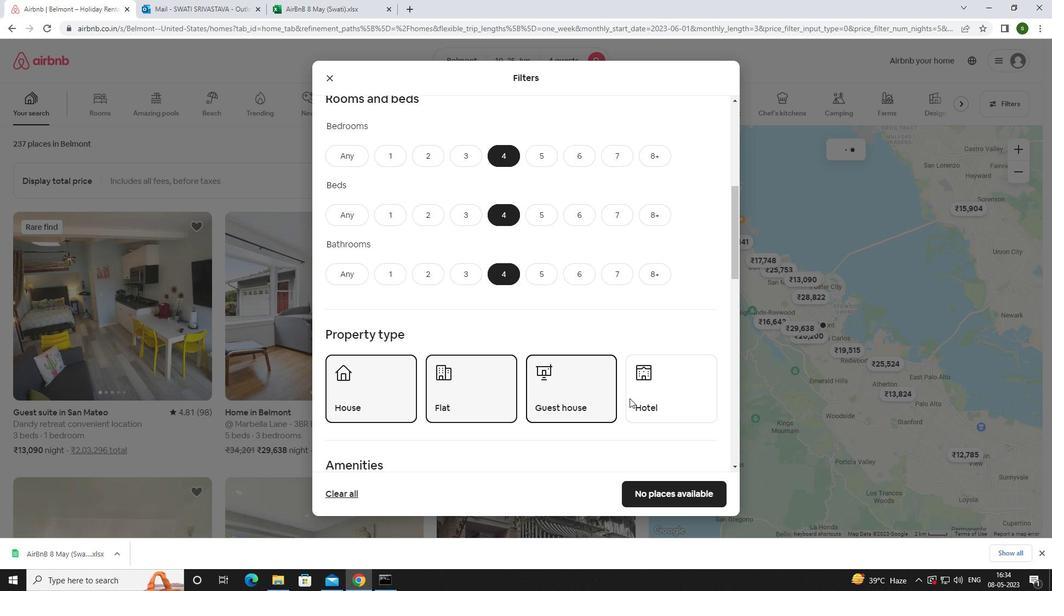 
Action: Mouse pressed left at (638, 395)
Screenshot: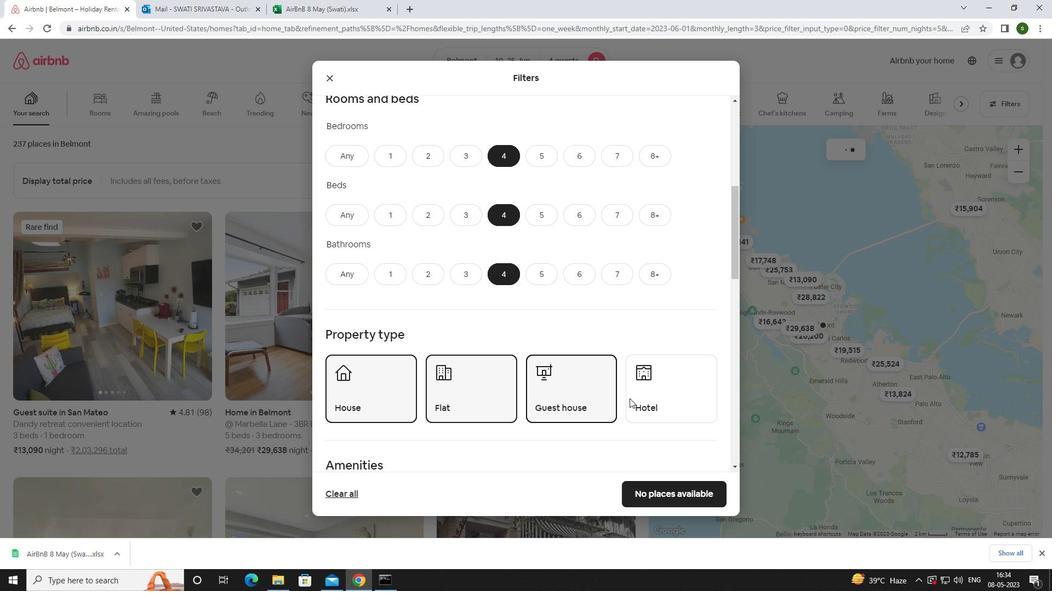
Action: Mouse moved to (618, 384)
Screenshot: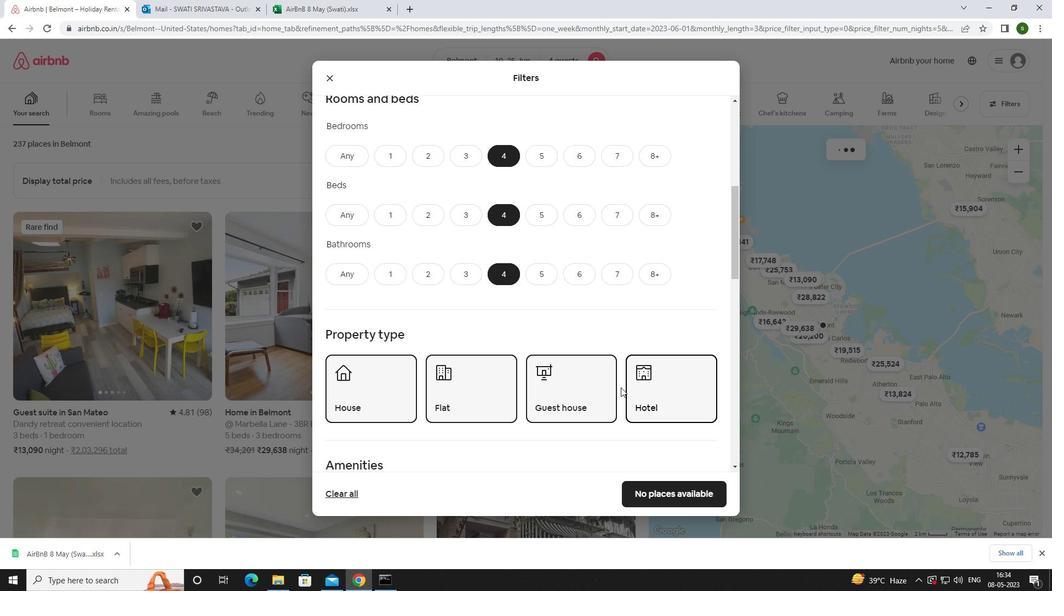 
Action: Mouse scrolled (618, 383) with delta (0, 0)
Screenshot: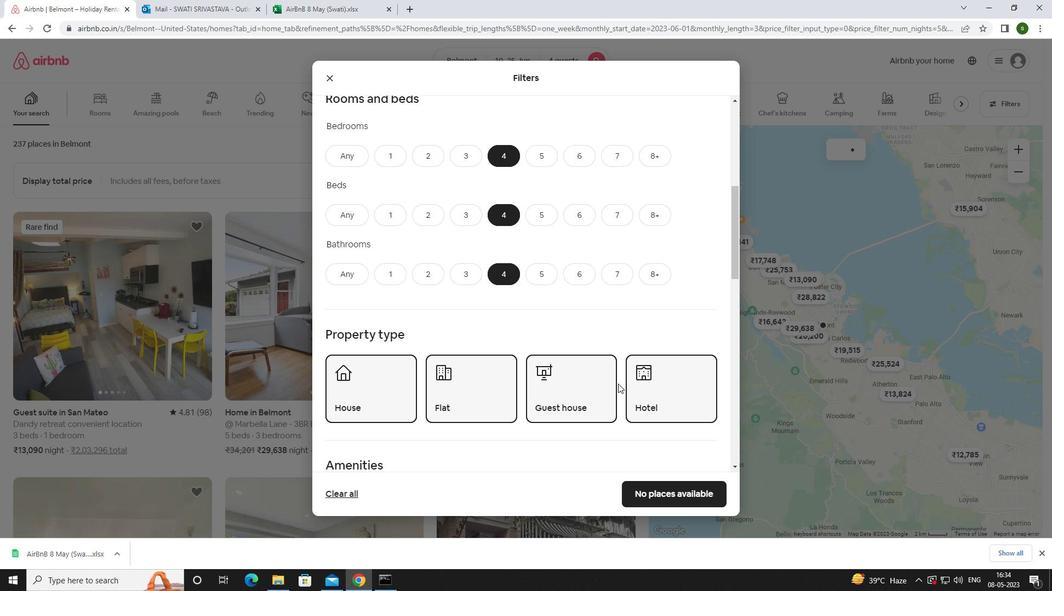 
Action: Mouse scrolled (618, 383) with delta (0, 0)
Screenshot: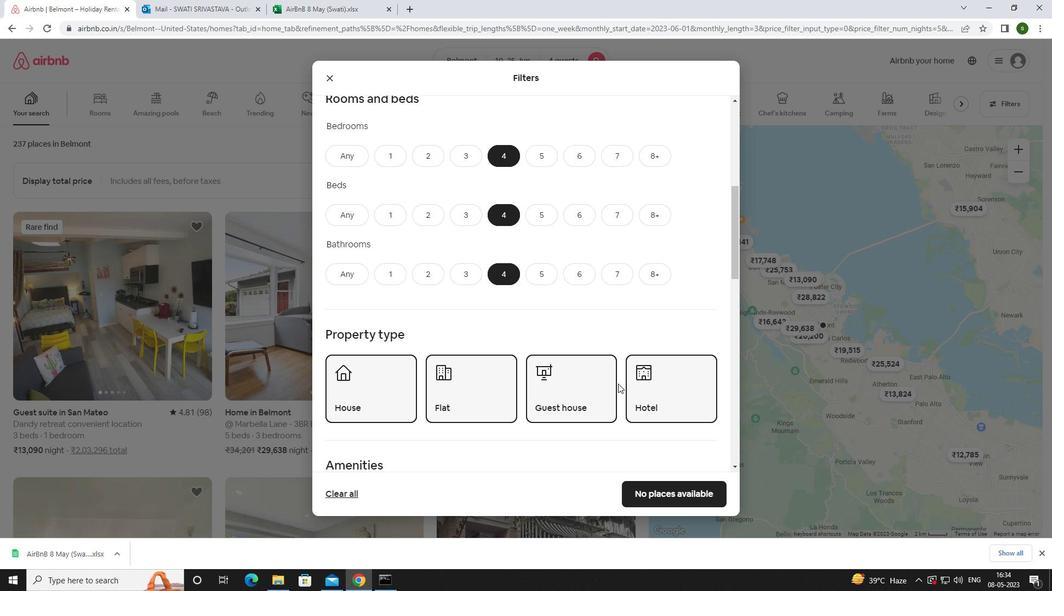 
Action: Mouse scrolled (618, 383) with delta (0, 0)
Screenshot: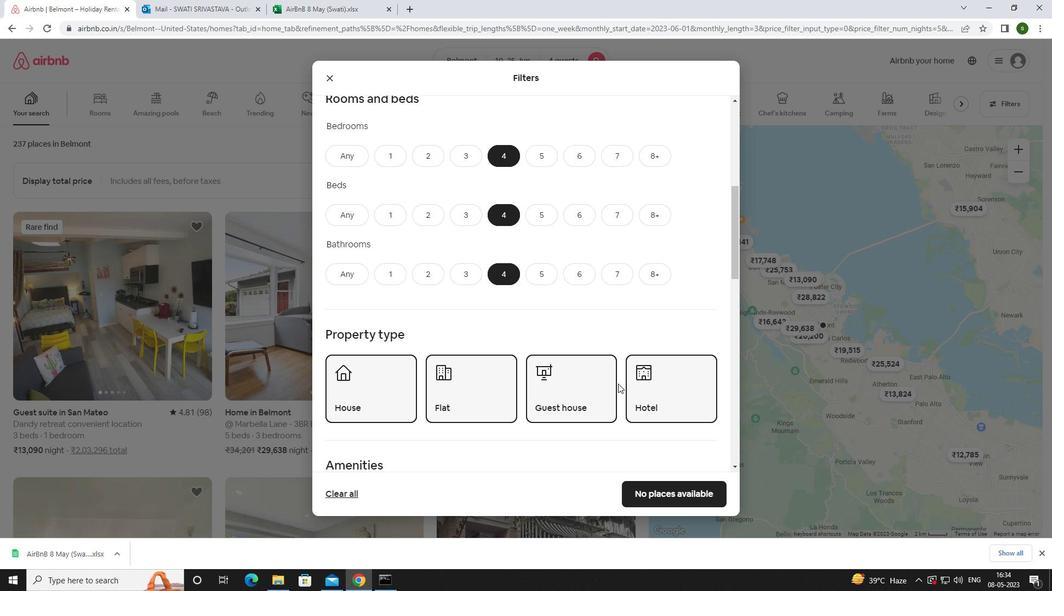 
Action: Mouse moved to (352, 355)
Screenshot: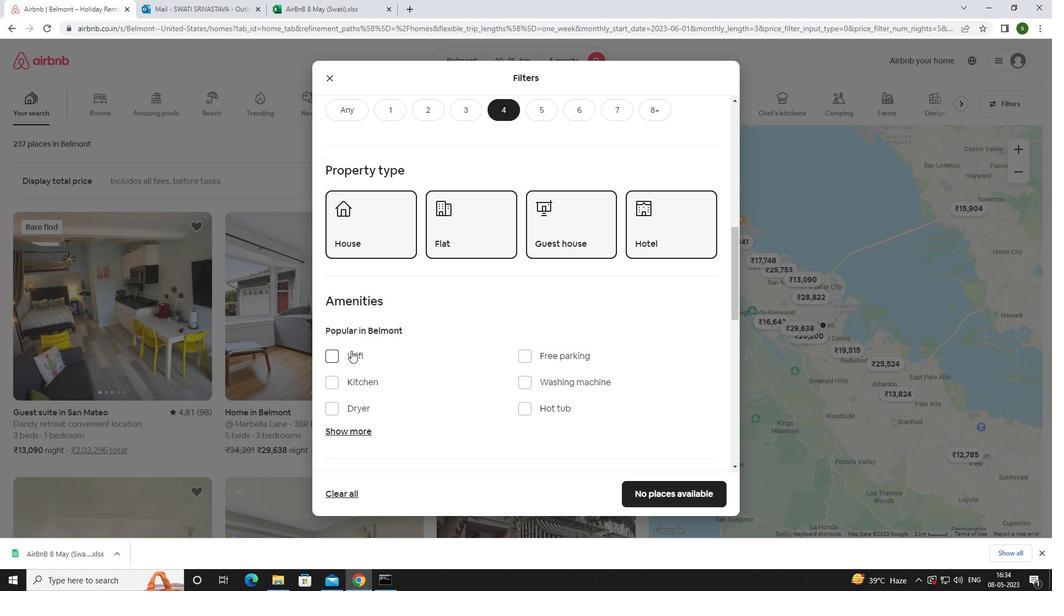 
Action: Mouse pressed left at (352, 355)
Screenshot: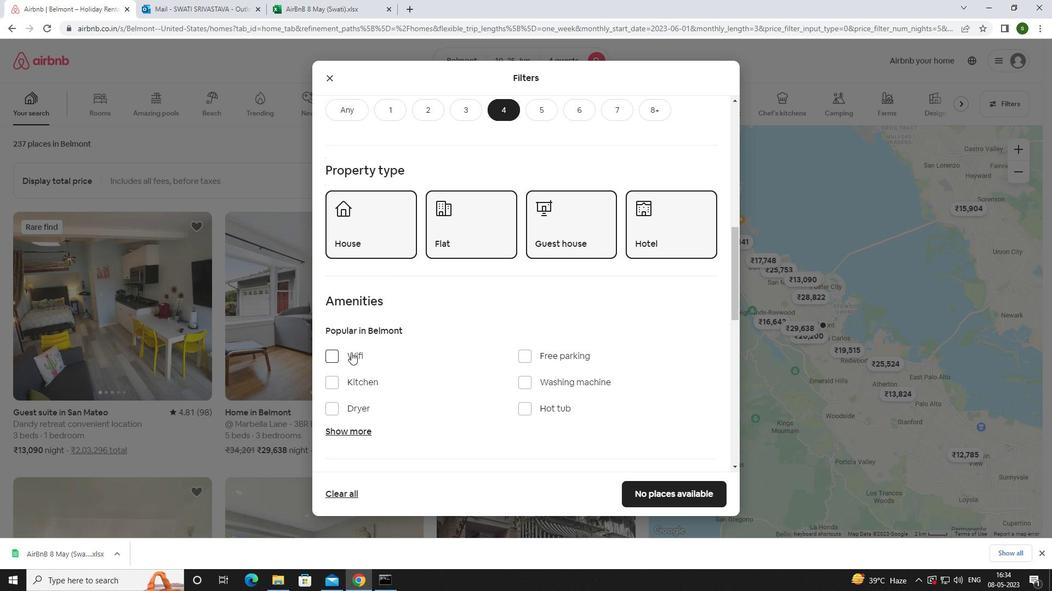 
Action: Mouse moved to (542, 361)
Screenshot: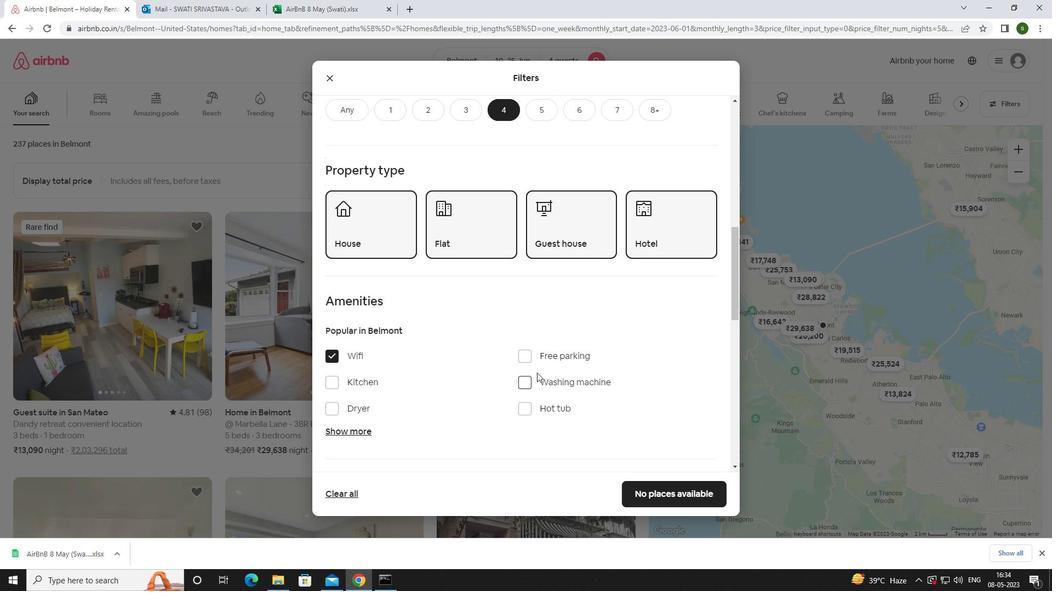 
Action: Mouse pressed left at (542, 361)
Screenshot: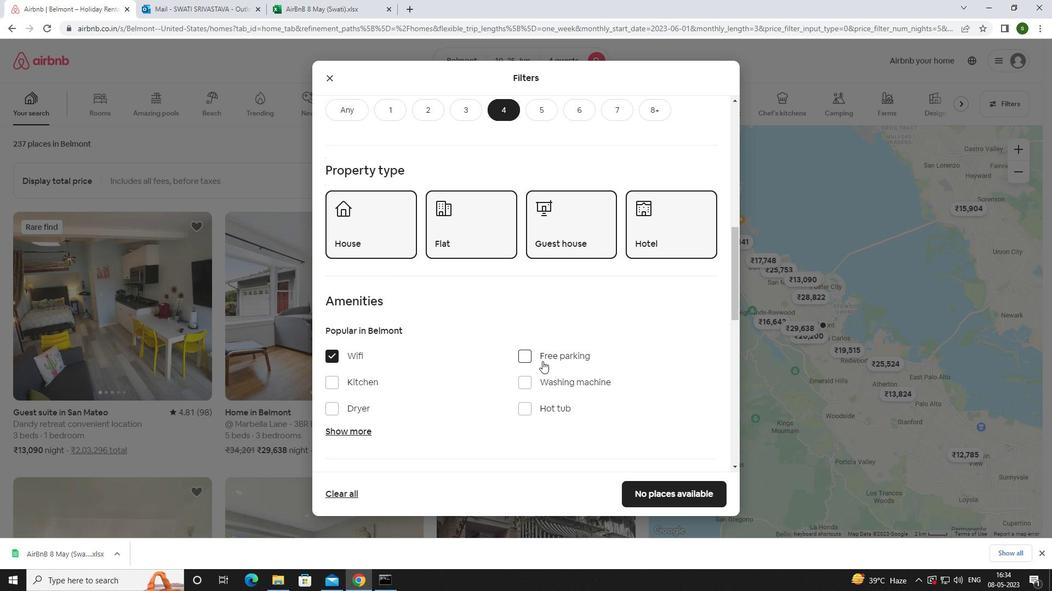 
Action: Mouse moved to (361, 434)
Screenshot: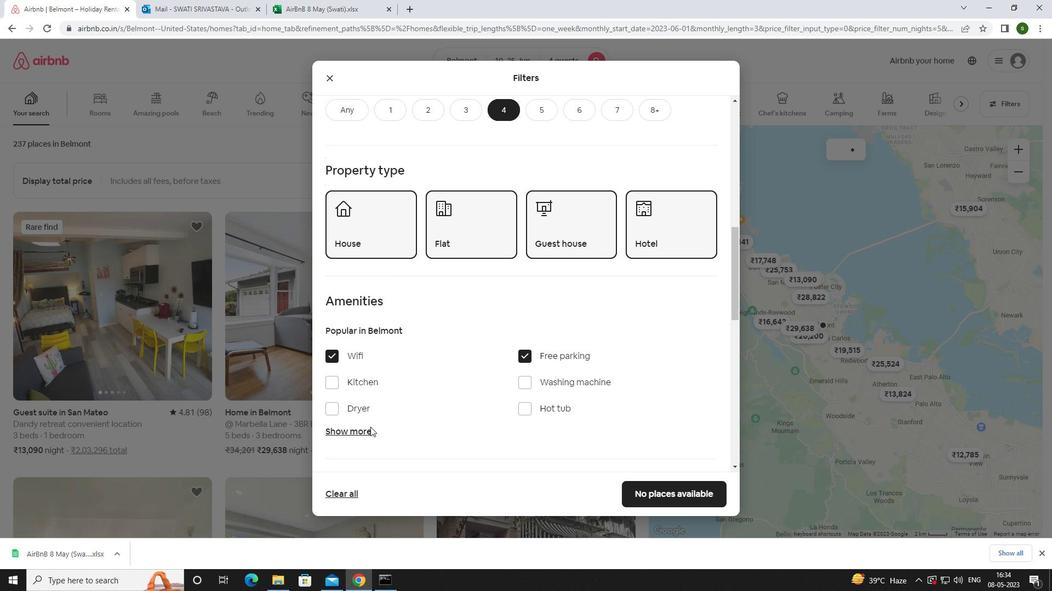 
Action: Mouse pressed left at (361, 434)
Screenshot: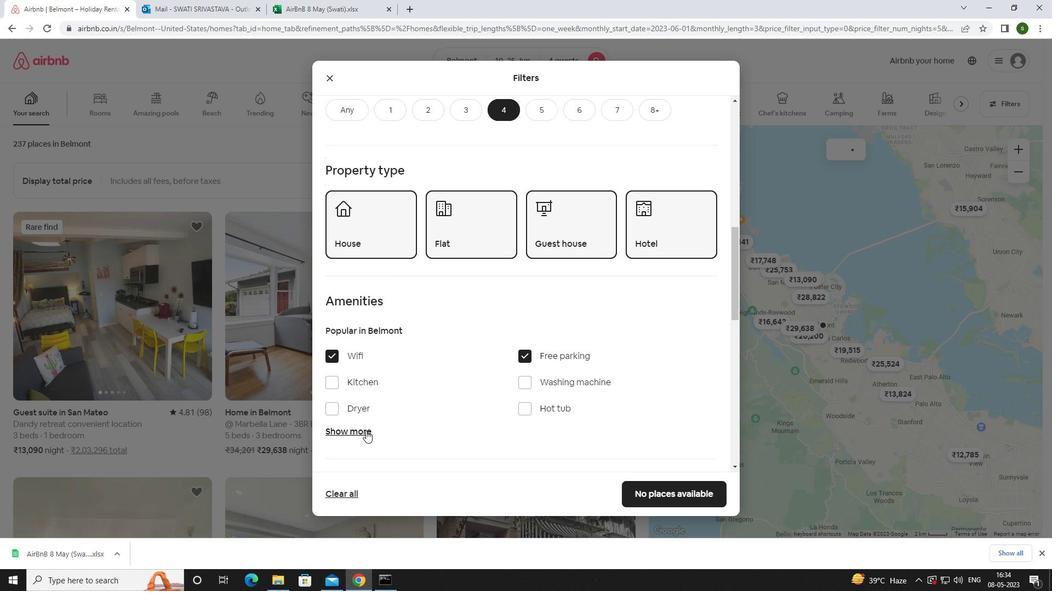 
Action: Mouse moved to (459, 385)
Screenshot: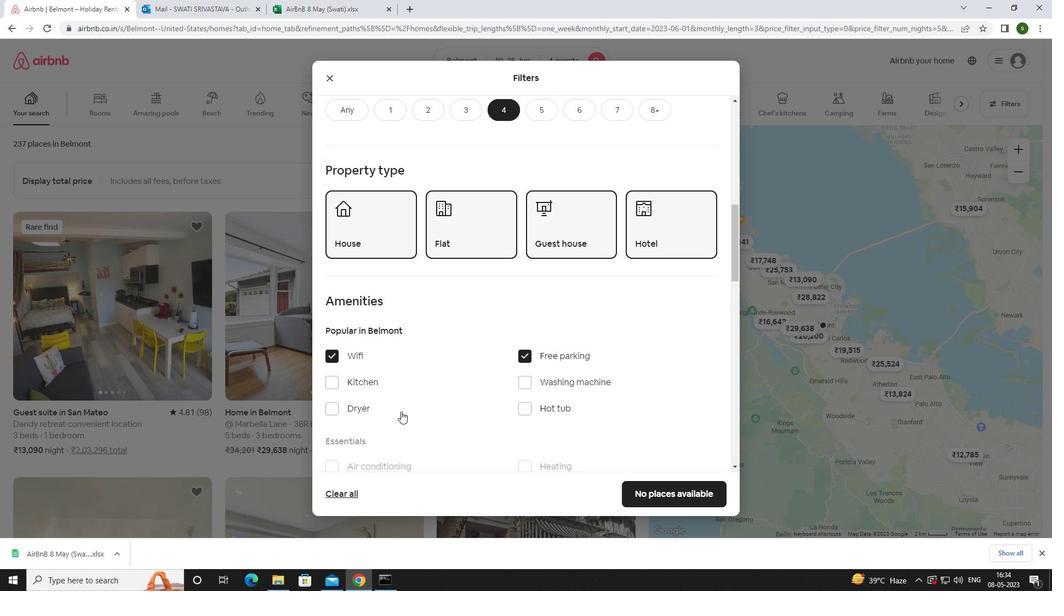 
Action: Mouse scrolled (459, 384) with delta (0, 0)
Screenshot: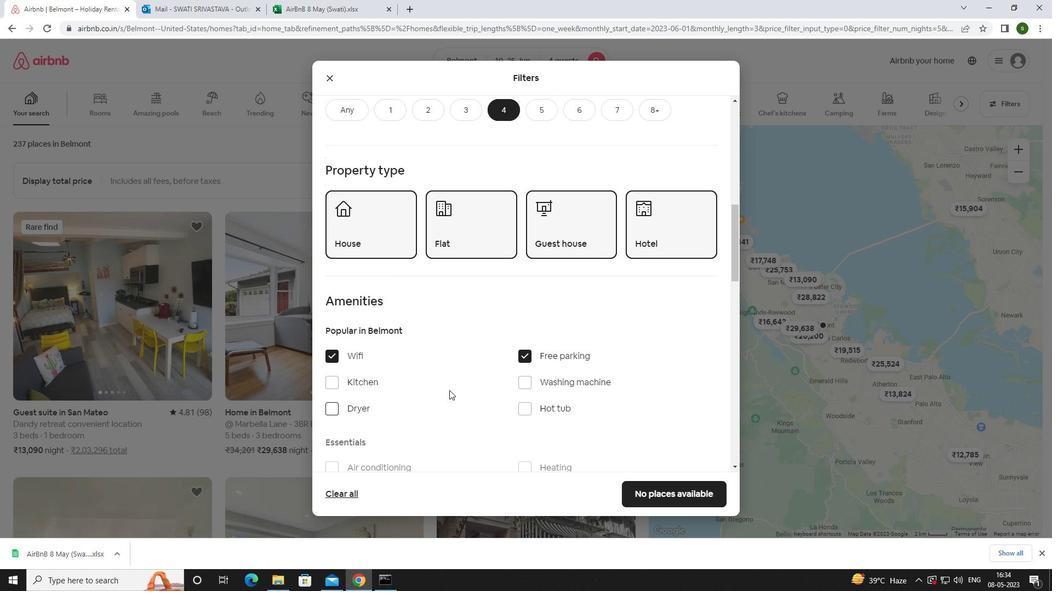 
Action: Mouse scrolled (459, 384) with delta (0, 0)
Screenshot: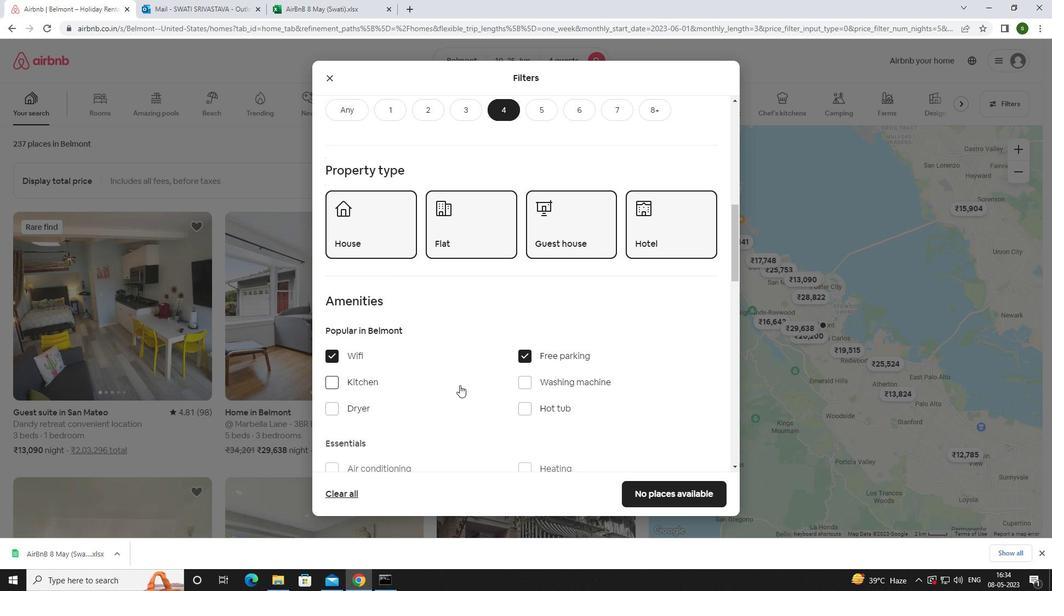 
Action: Mouse moved to (525, 381)
Screenshot: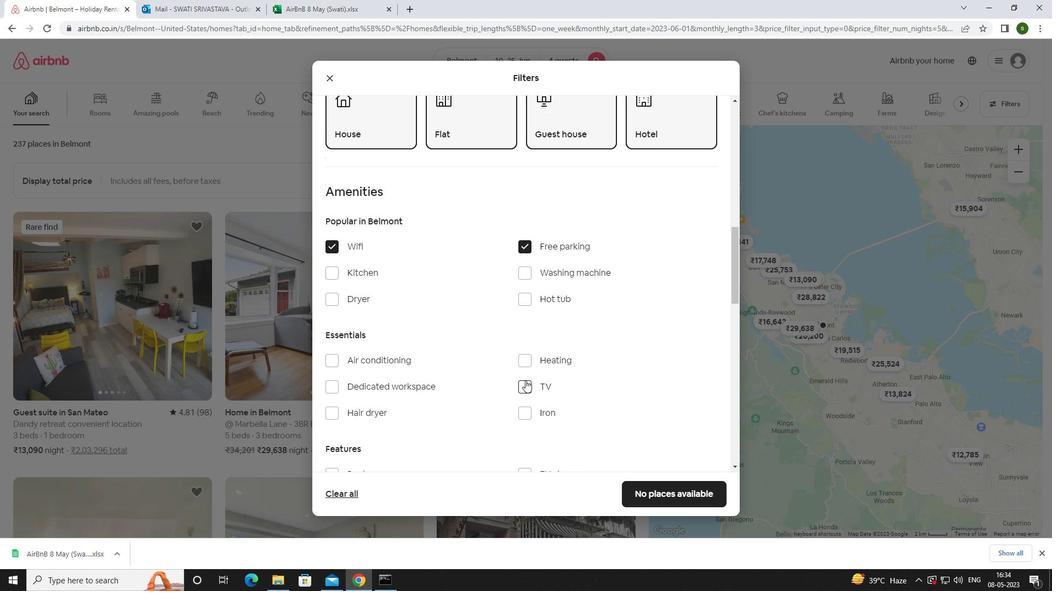 
Action: Mouse pressed left at (525, 381)
Screenshot: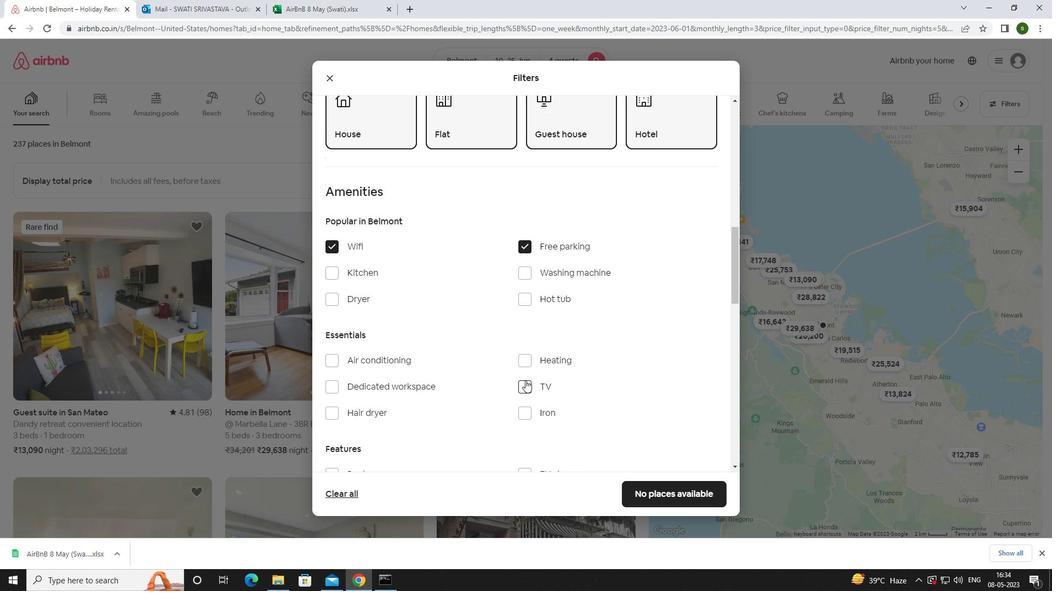 
Action: Mouse moved to (473, 367)
Screenshot: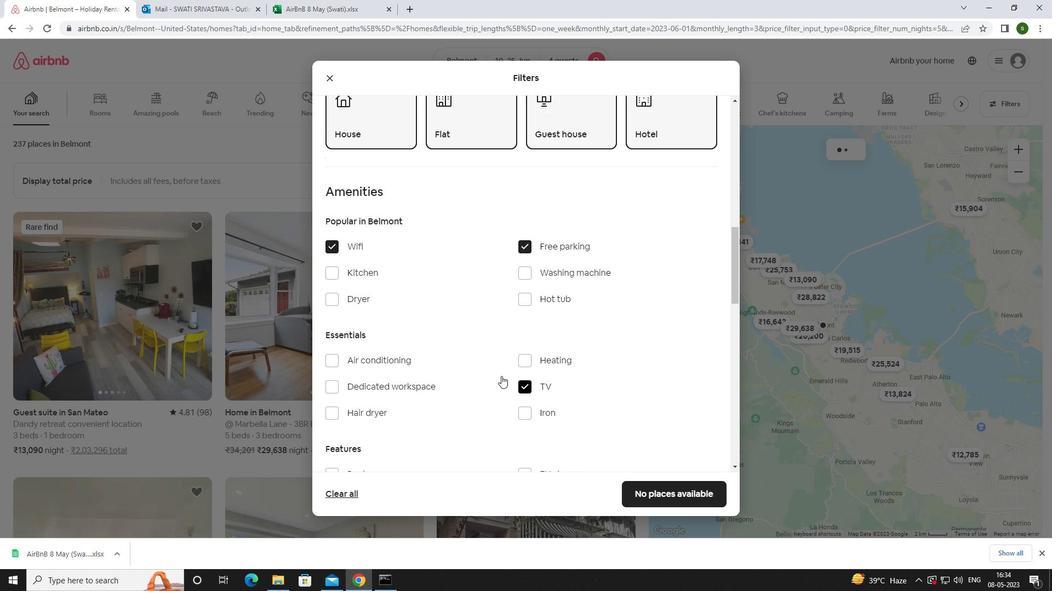 
Action: Mouse scrolled (473, 367) with delta (0, 0)
Screenshot: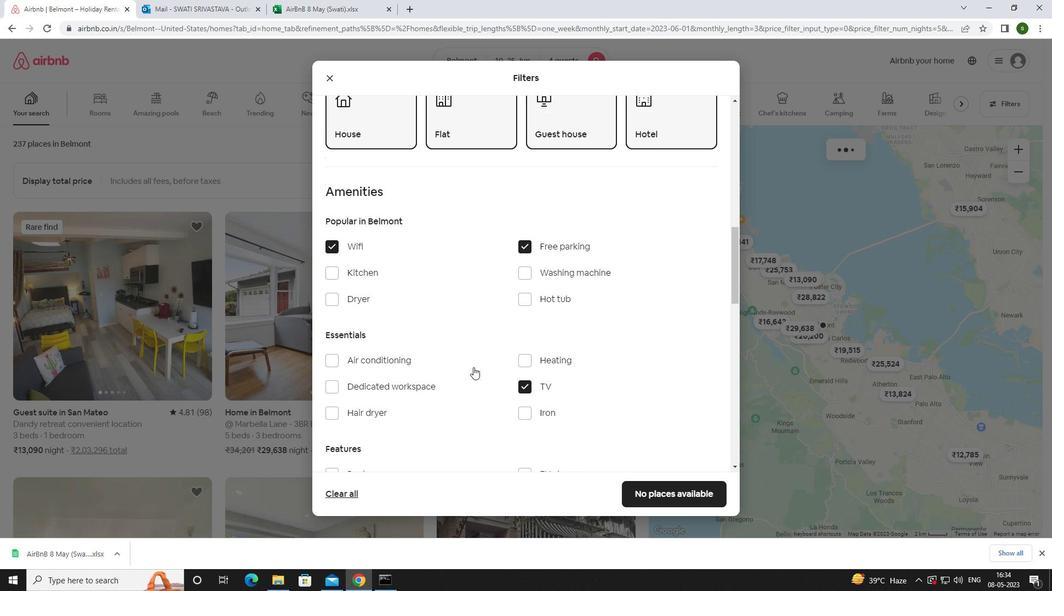
Action: Mouse scrolled (473, 367) with delta (0, 0)
Screenshot: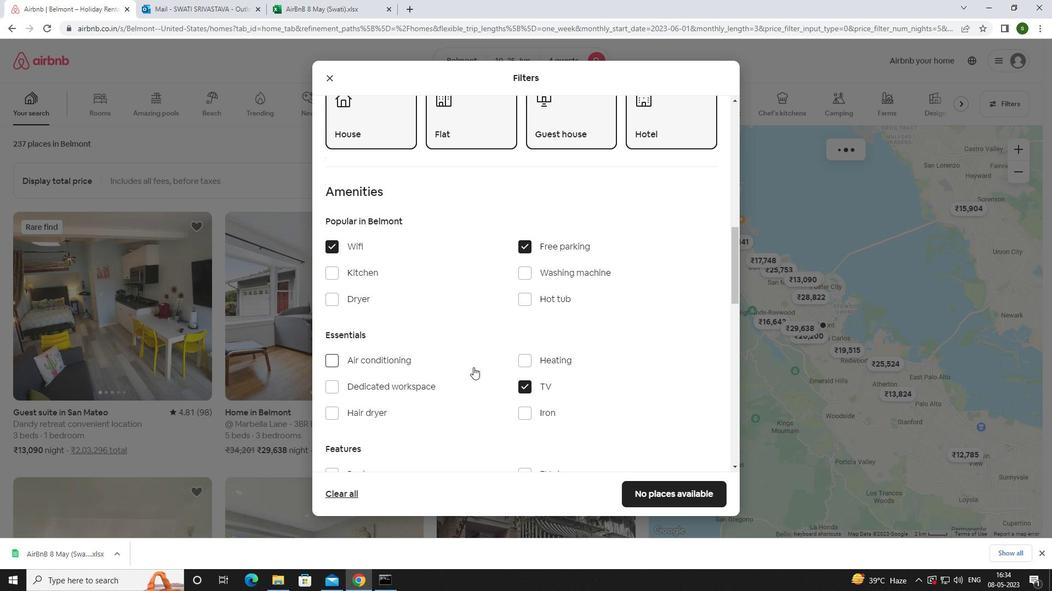 
Action: Mouse scrolled (473, 367) with delta (0, 0)
Screenshot: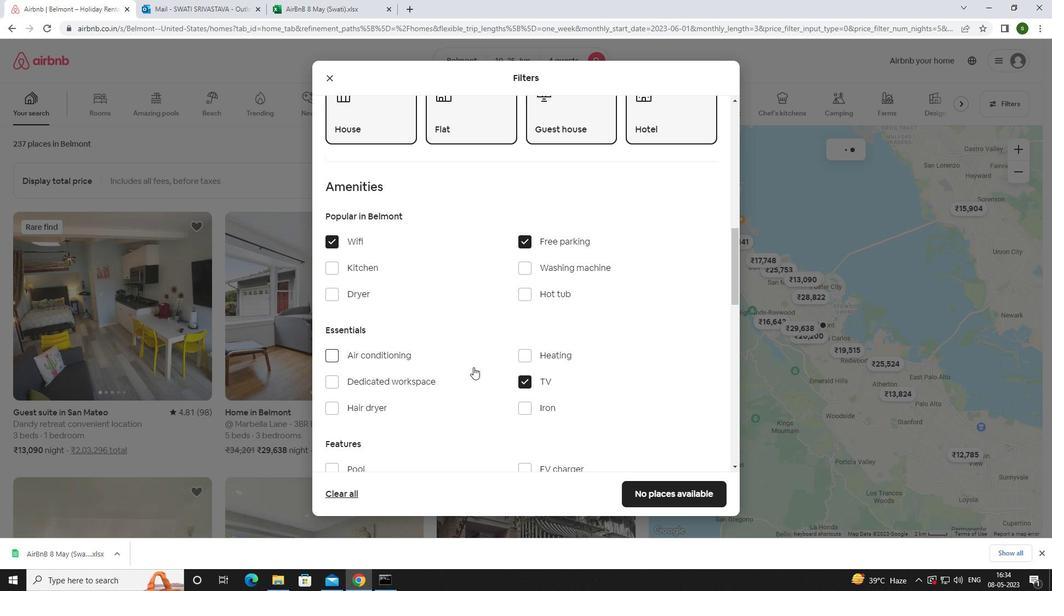 
Action: Mouse moved to (527, 337)
Screenshot: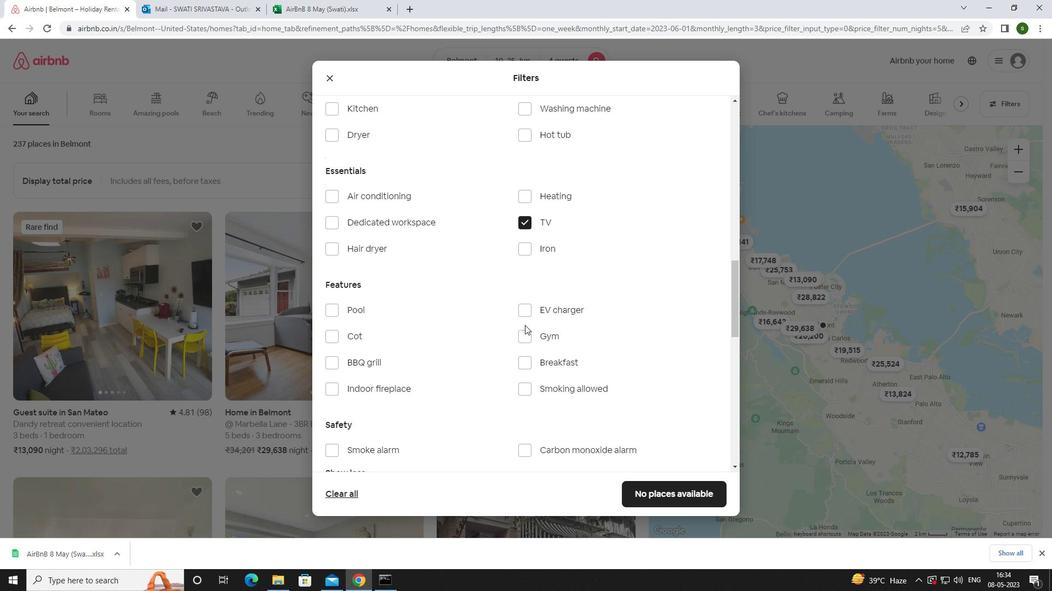 
Action: Mouse pressed left at (527, 337)
Screenshot: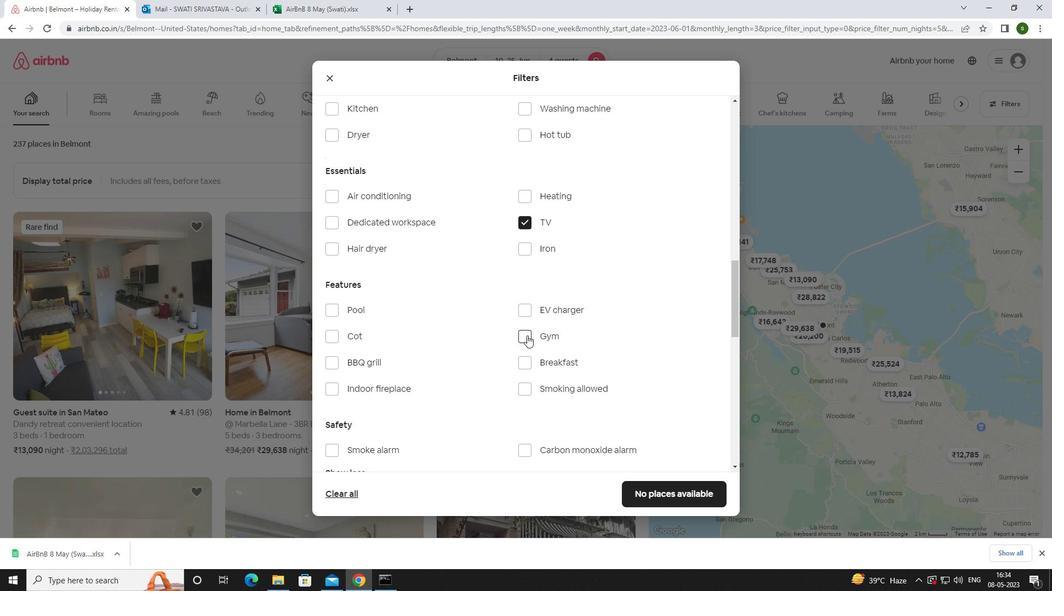 
Action: Mouse moved to (523, 360)
Screenshot: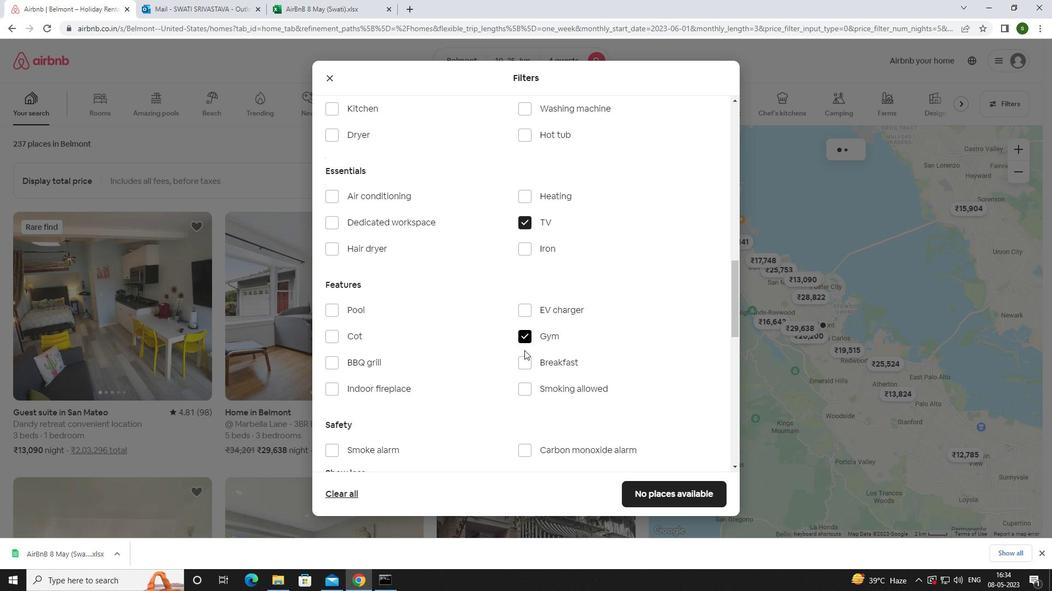 
Action: Mouse pressed left at (523, 360)
Screenshot: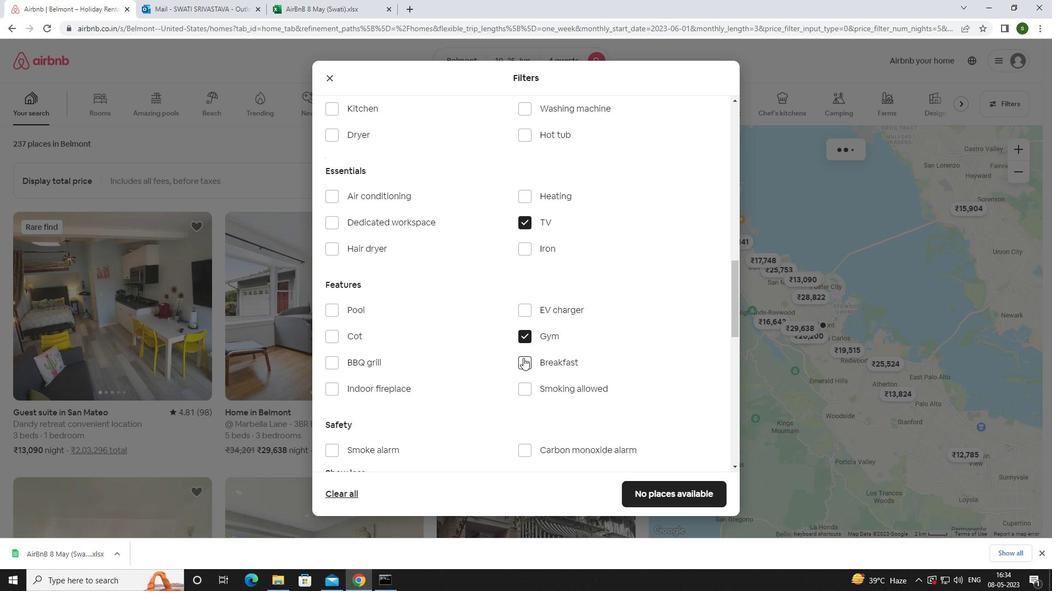 
Action: Mouse moved to (474, 337)
Screenshot: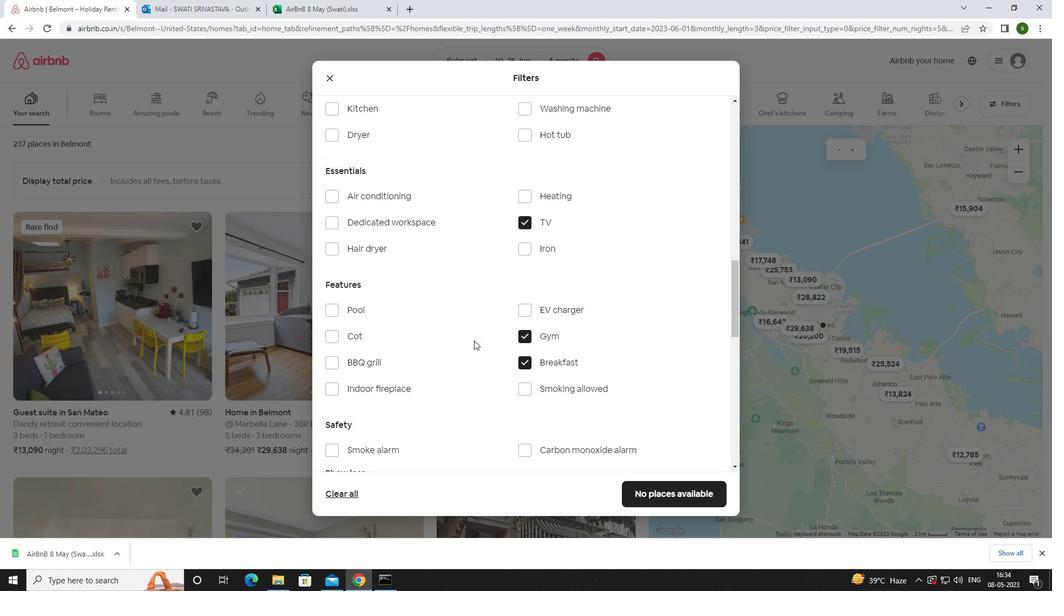 
Action: Mouse scrolled (474, 337) with delta (0, 0)
Screenshot: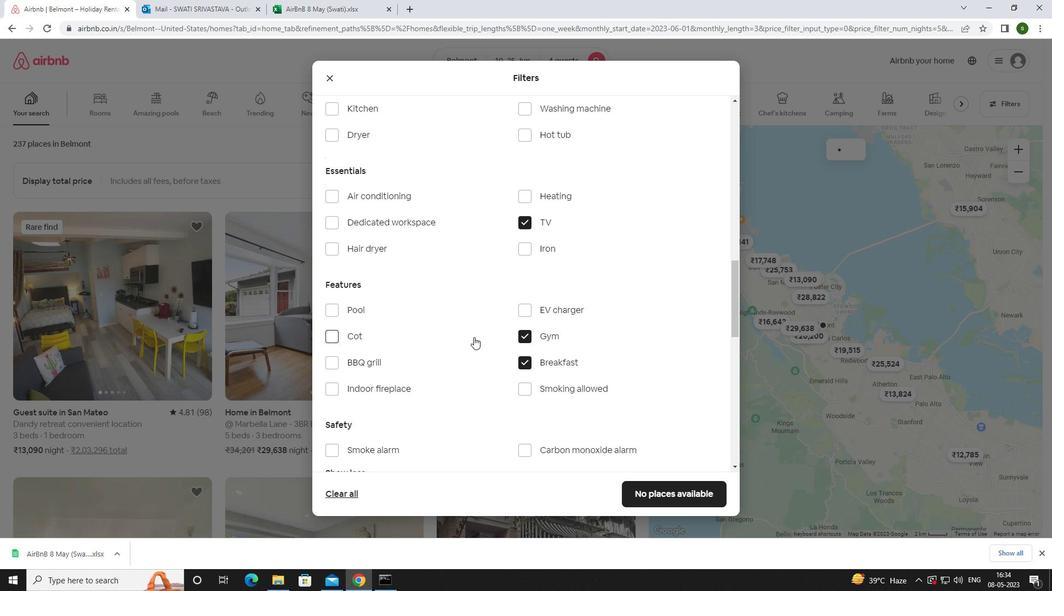 
Action: Mouse scrolled (474, 337) with delta (0, 0)
Screenshot: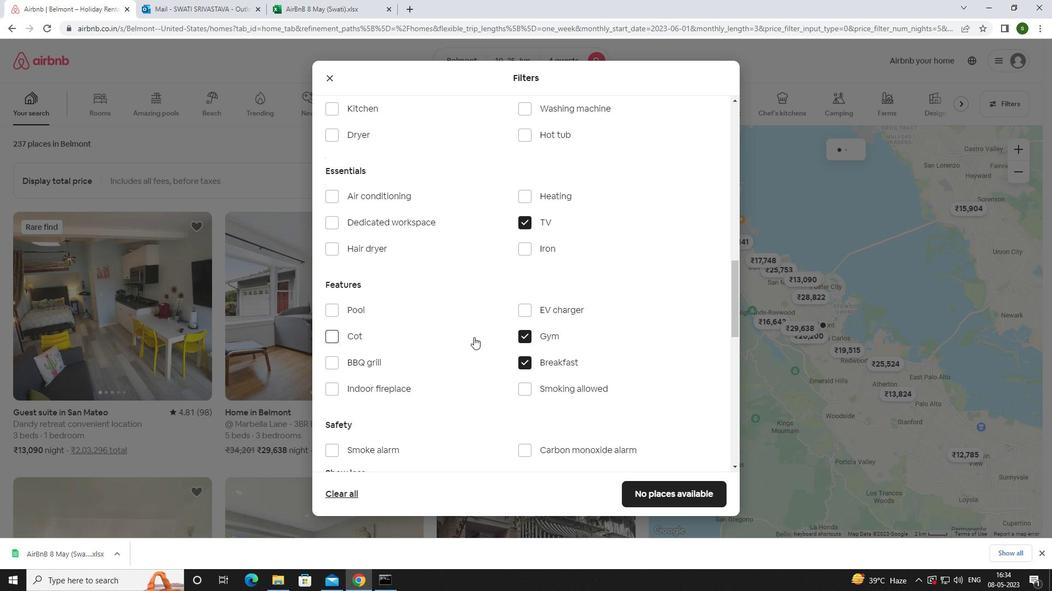
Action: Mouse scrolled (474, 337) with delta (0, 0)
Screenshot: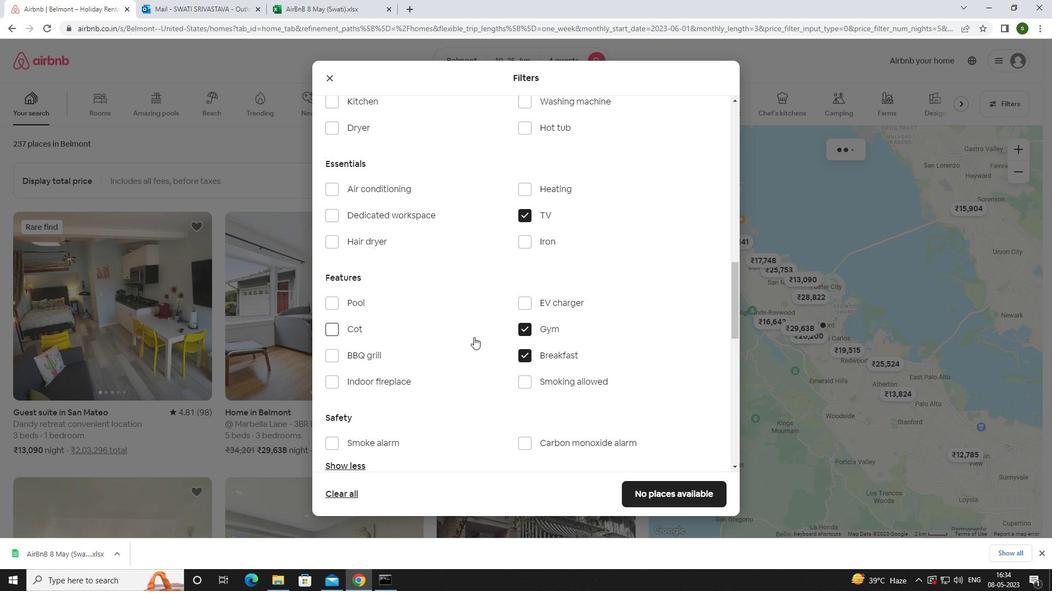 
Action: Mouse scrolled (474, 337) with delta (0, 0)
Screenshot: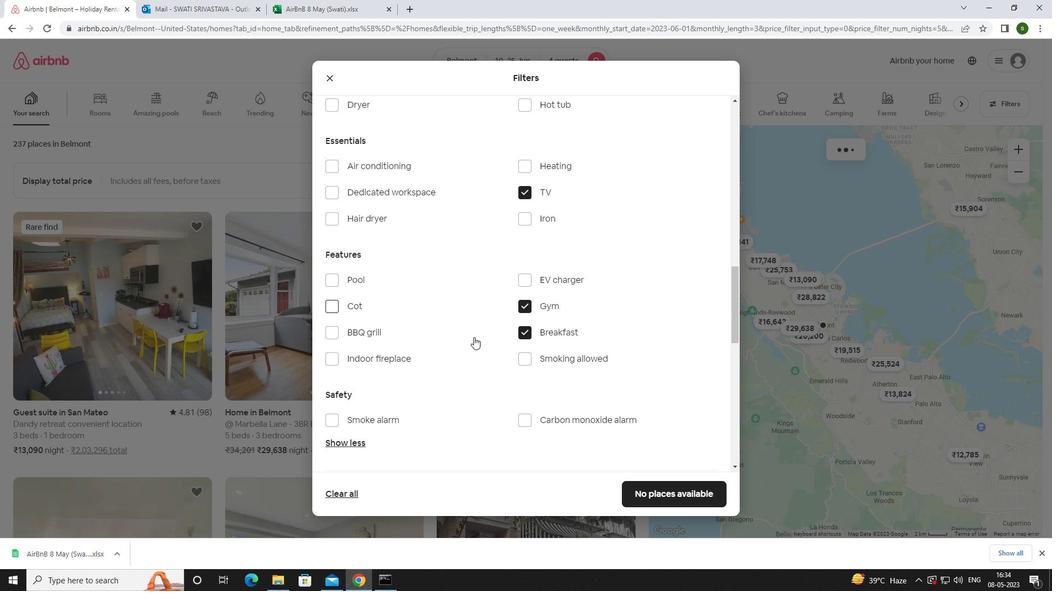 
Action: Mouse moved to (683, 381)
Screenshot: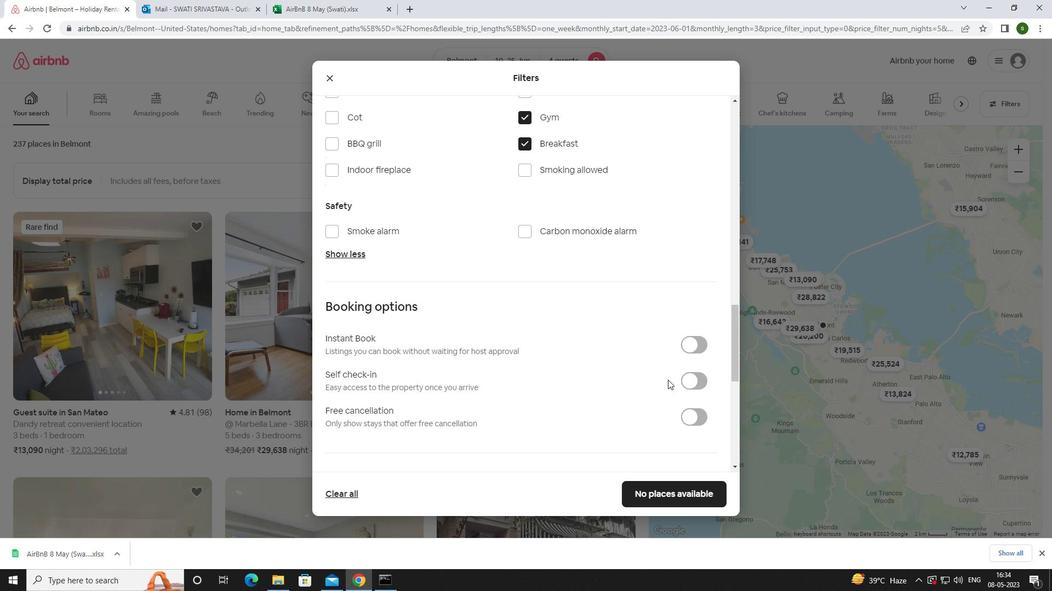 
Action: Mouse pressed left at (683, 381)
Screenshot: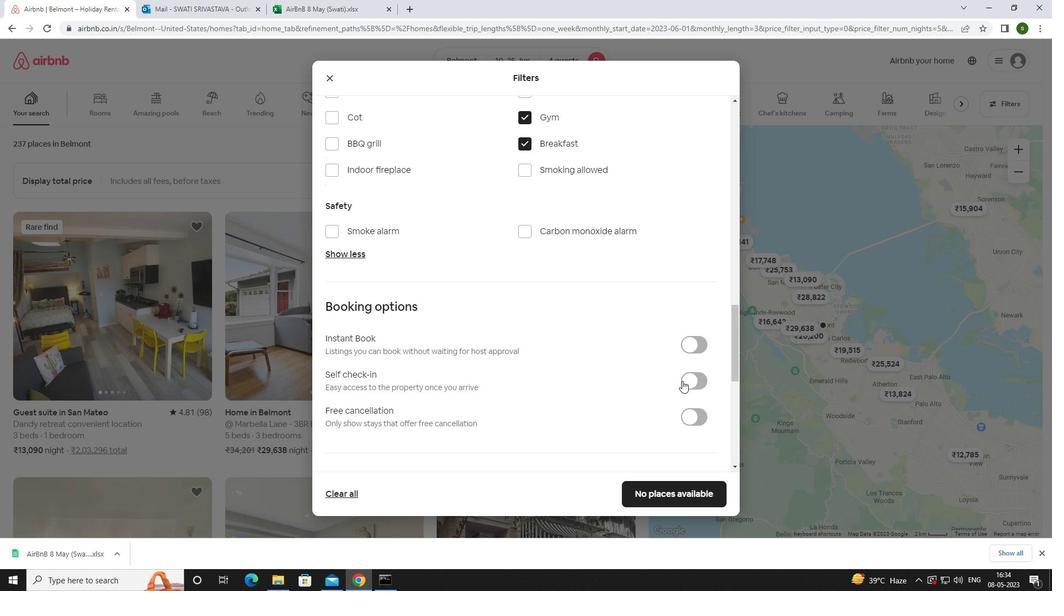 
Action: Mouse moved to (557, 350)
Screenshot: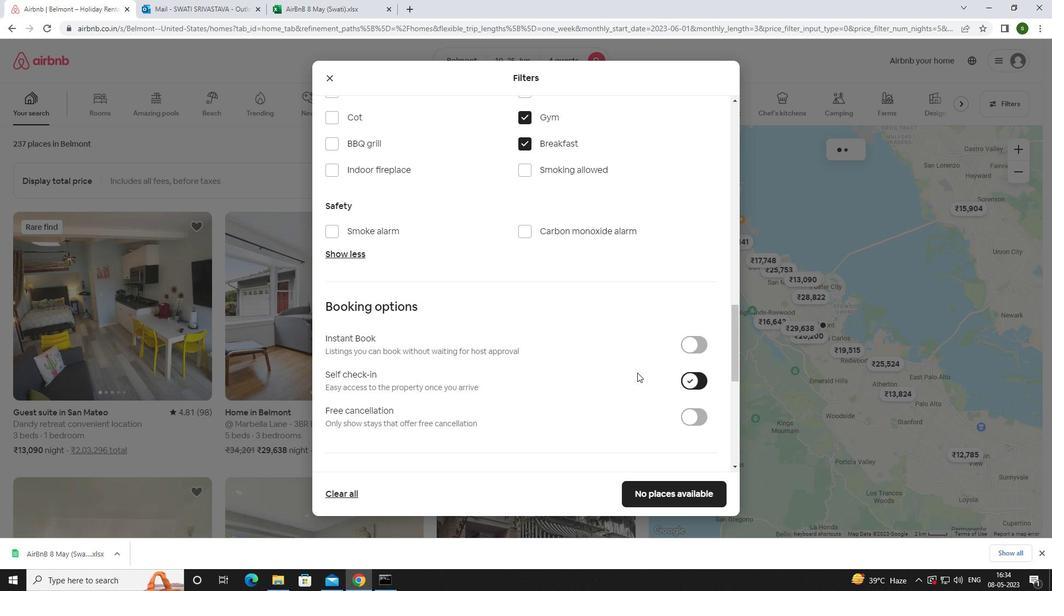 
Action: Mouse scrolled (557, 349) with delta (0, 0)
Screenshot: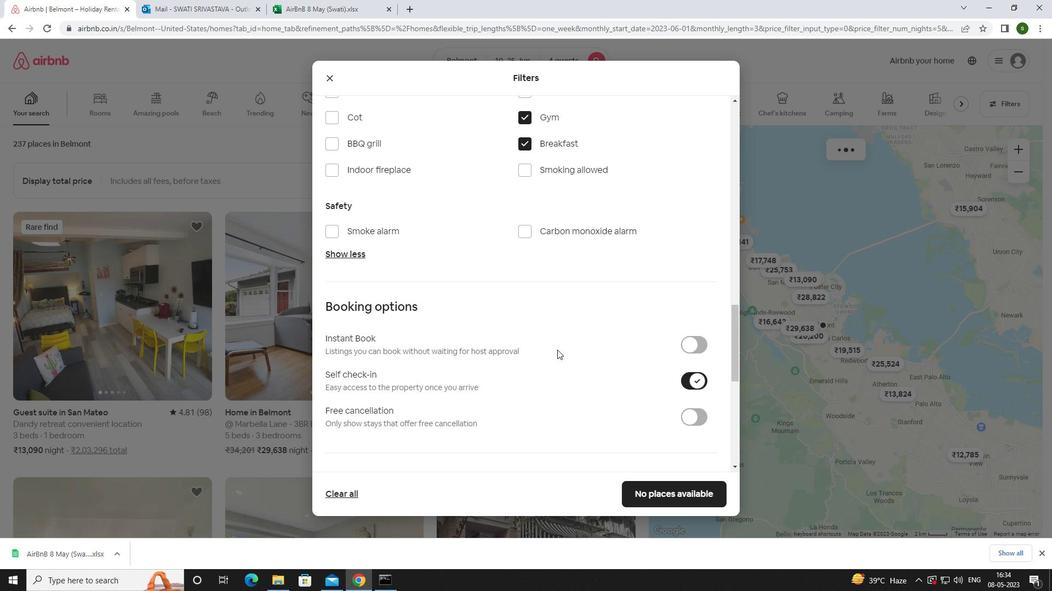 
Action: Mouse scrolled (557, 349) with delta (0, 0)
Screenshot: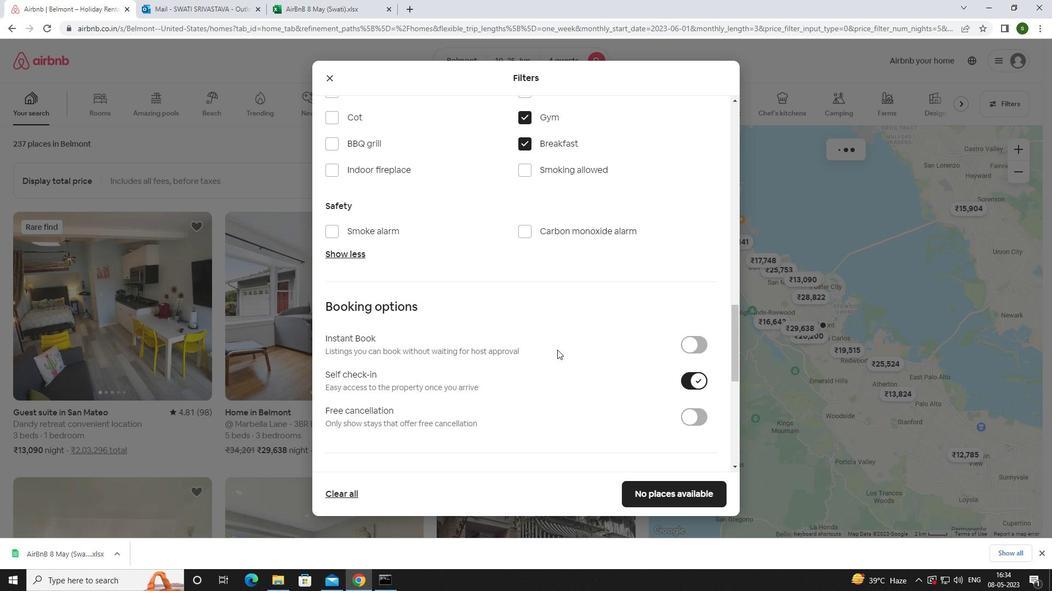 
Action: Mouse scrolled (557, 349) with delta (0, 0)
Screenshot: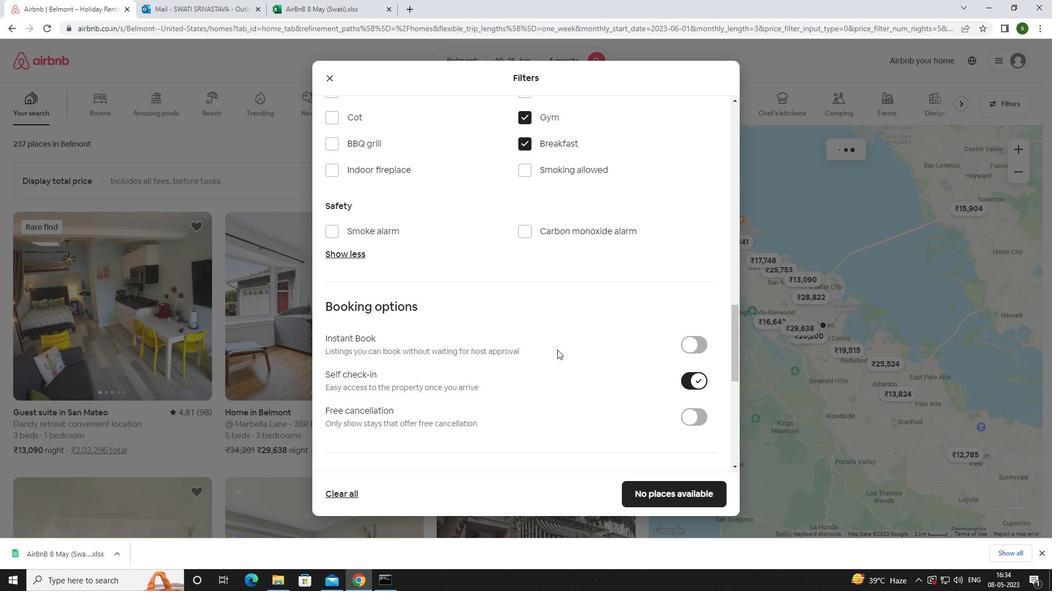 
Action: Mouse scrolled (557, 349) with delta (0, 0)
Screenshot: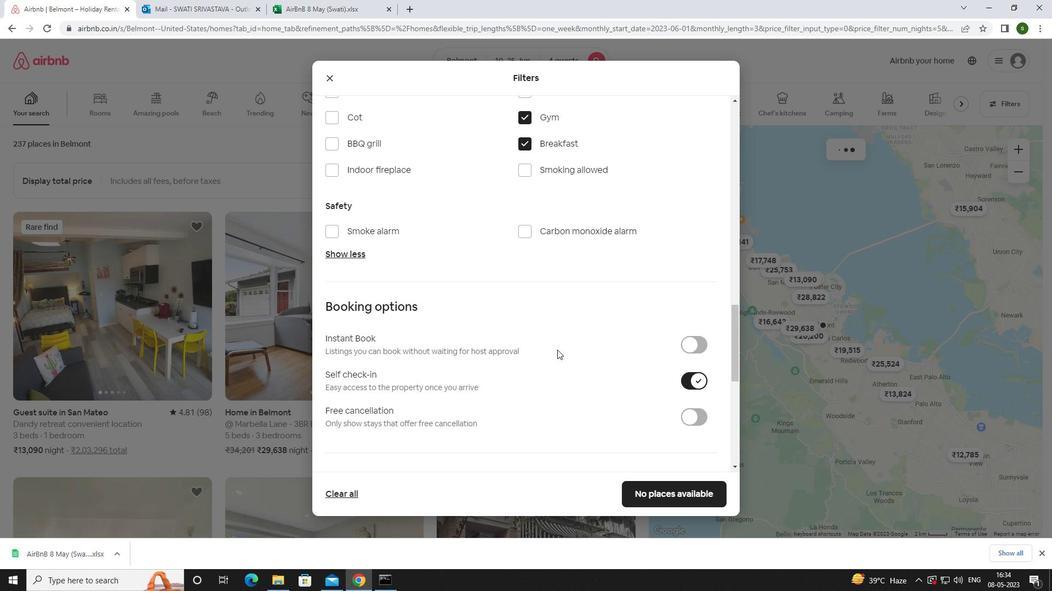 
Action: Mouse scrolled (557, 349) with delta (0, 0)
Screenshot: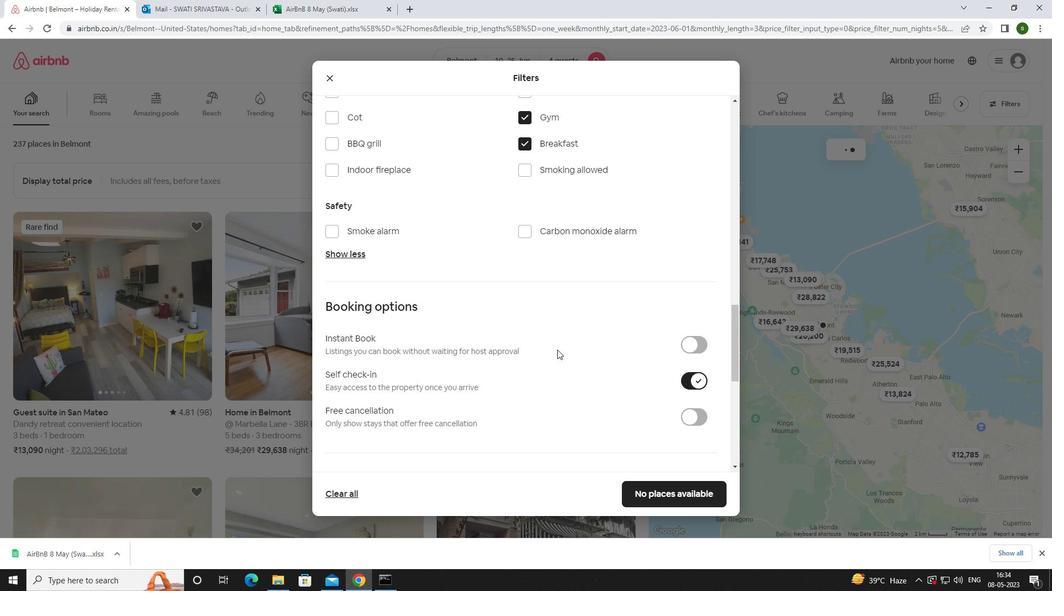 
Action: Mouse scrolled (557, 349) with delta (0, 0)
Screenshot: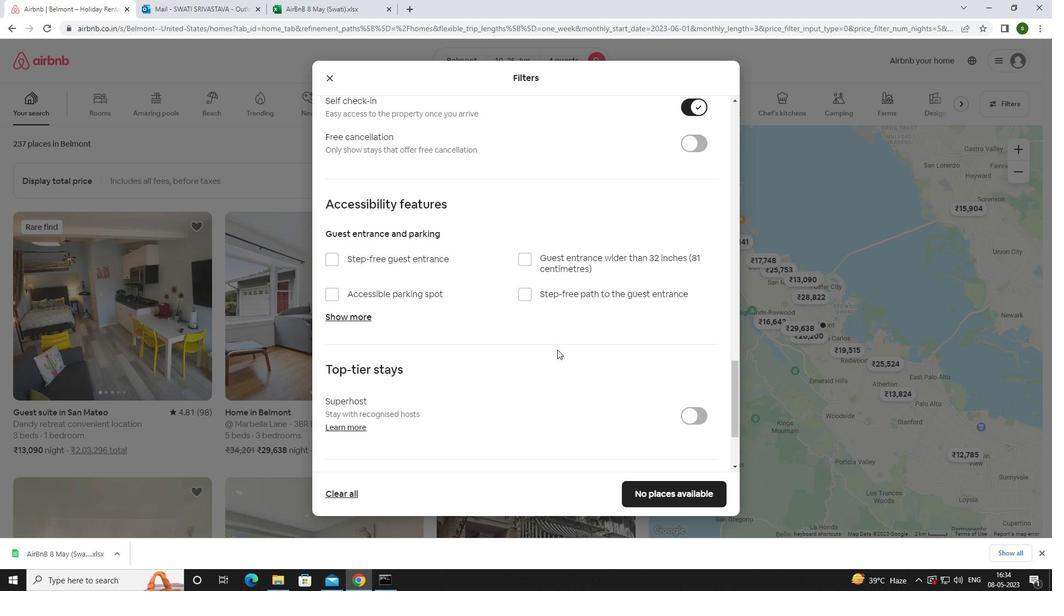 
Action: Mouse scrolled (557, 349) with delta (0, 0)
Screenshot: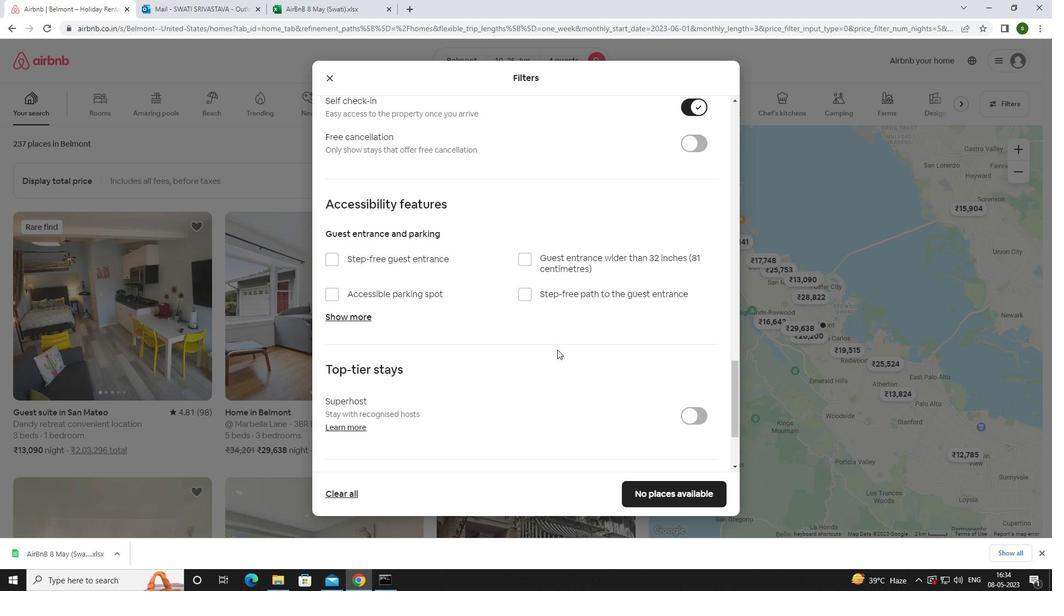 
Action: Mouse scrolled (557, 349) with delta (0, 0)
Screenshot: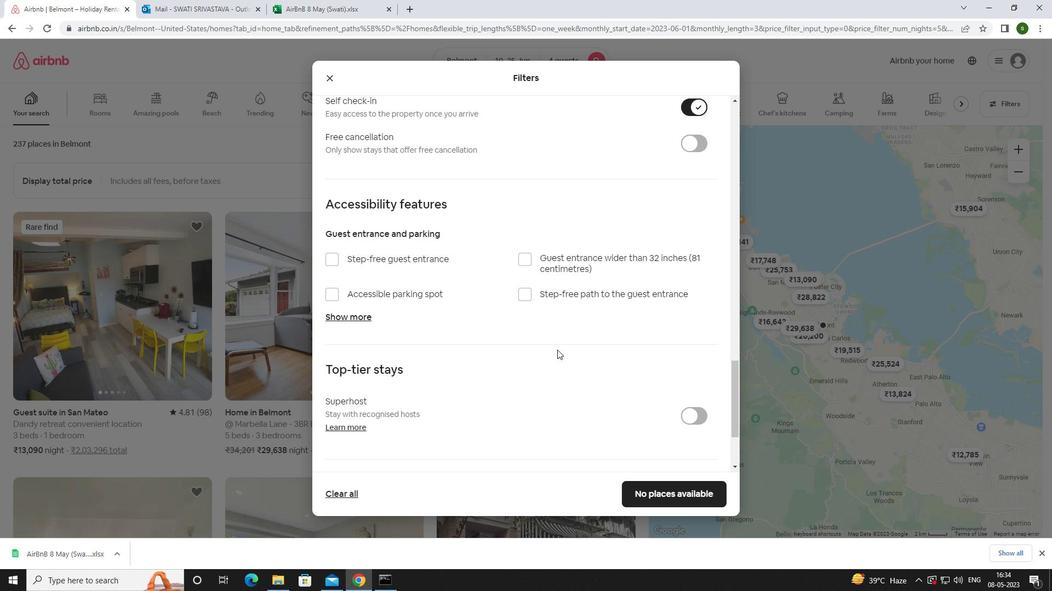 
Action: Mouse scrolled (557, 349) with delta (0, 0)
Screenshot: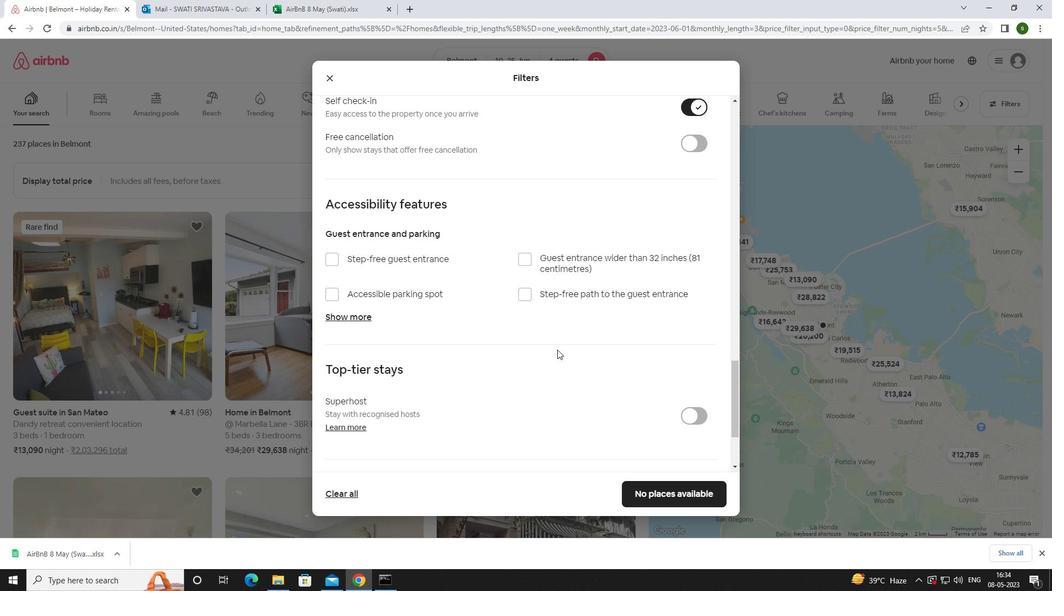 
Action: Mouse moved to (364, 392)
Screenshot: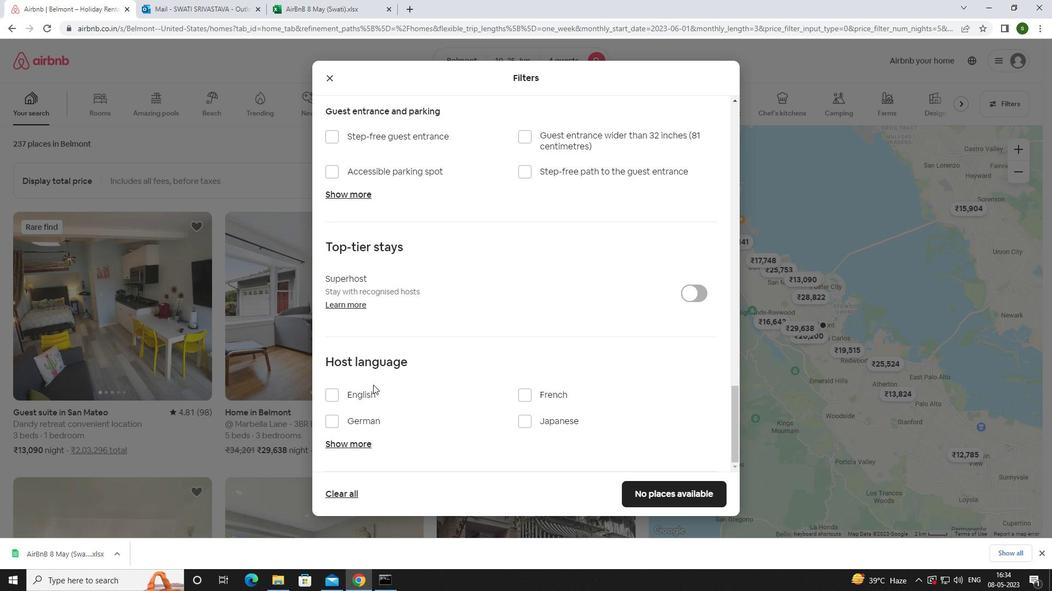 
Action: Mouse pressed left at (364, 392)
Screenshot: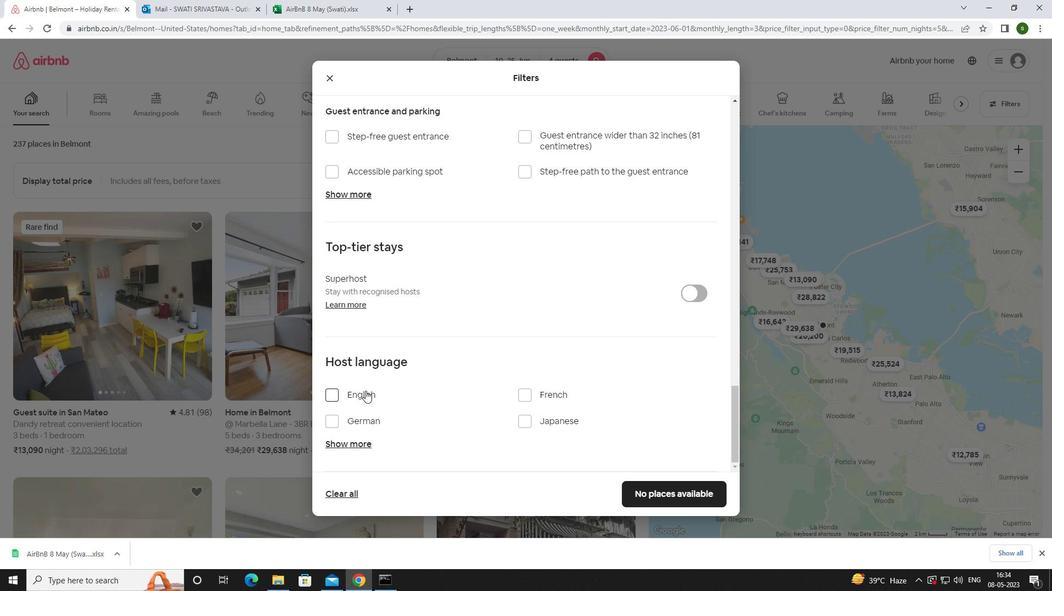 
Action: Mouse moved to (688, 499)
Screenshot: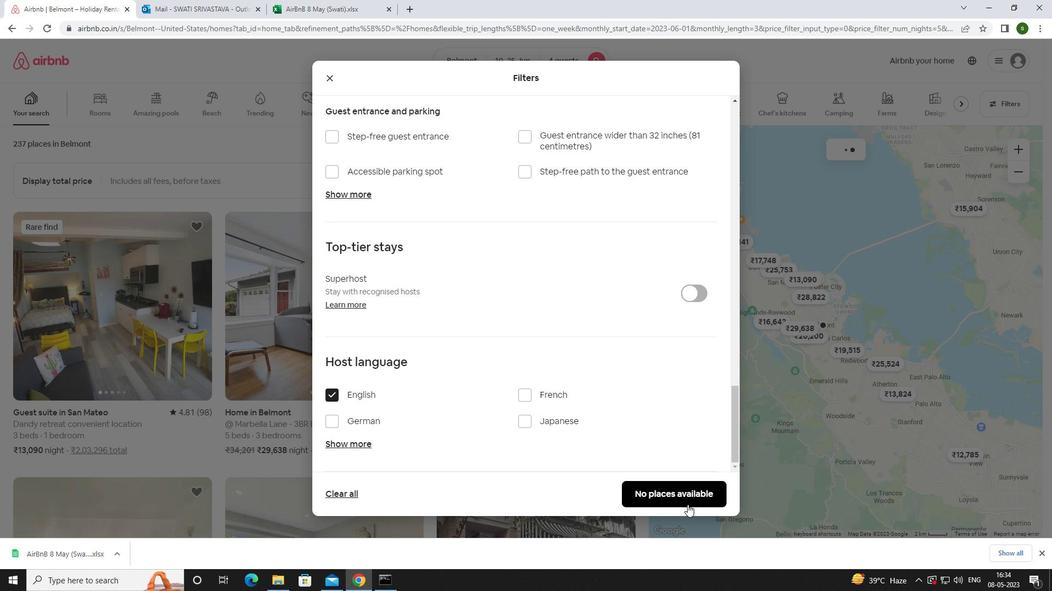 
Action: Mouse pressed left at (688, 499)
Screenshot: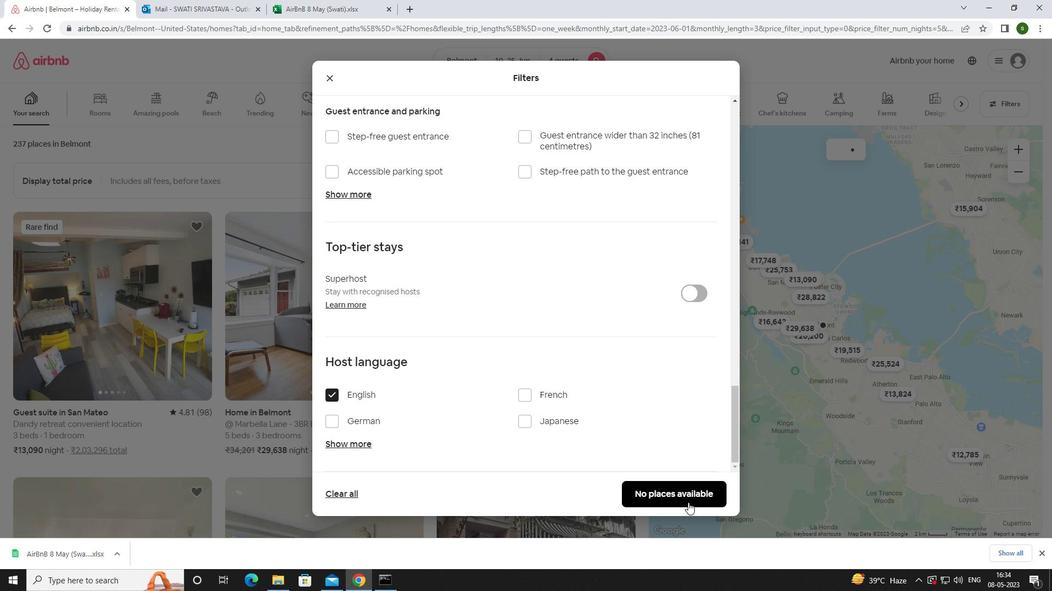 
Action: Mouse moved to (443, 307)
Screenshot: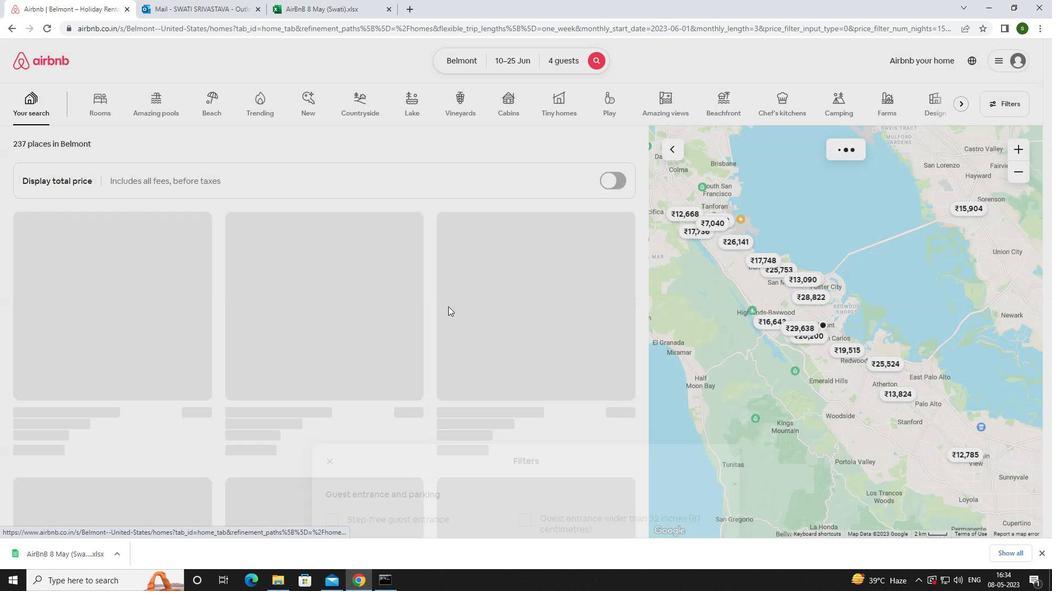 
